 Task: Look for space in Road Town, British Virgin Islands from 10th June, 2023 to 25th June, 2023 for 4 adults in price range Rs.10000 to Rs.15000. Place can be private room with 4 bedrooms having 4 beds and 4 bathrooms. Property type can be house, flat, guest house, hotel. Amenities needed are: wifi, TV, free parkinig on premises, gym, breakfast. Booking option can be shelf check-in. Required host language is English.
Action: Mouse moved to (419, 79)
Screenshot: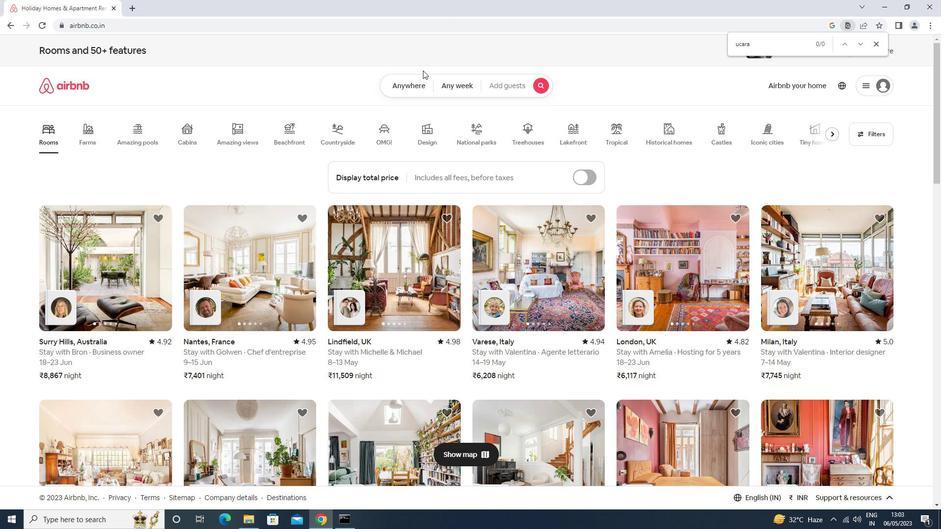 
Action: Mouse pressed left at (419, 79)
Screenshot: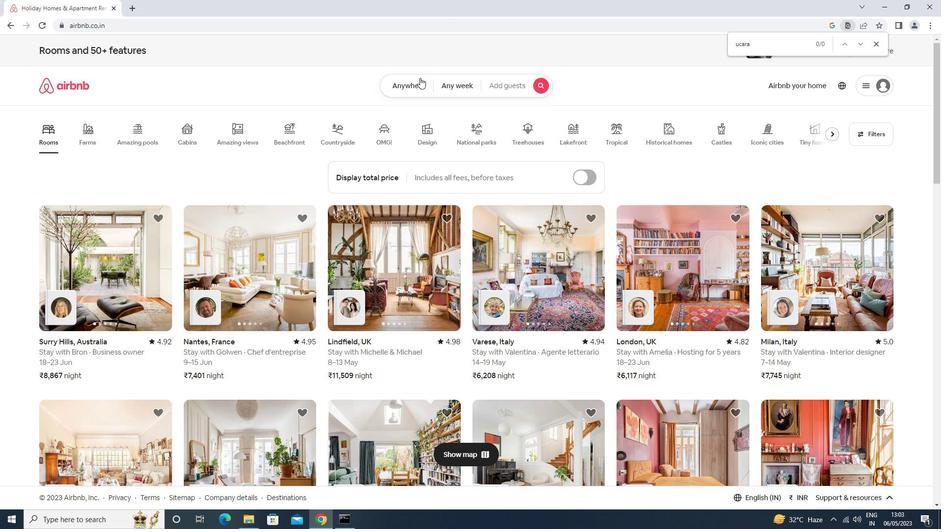 
Action: Mouse moved to (382, 126)
Screenshot: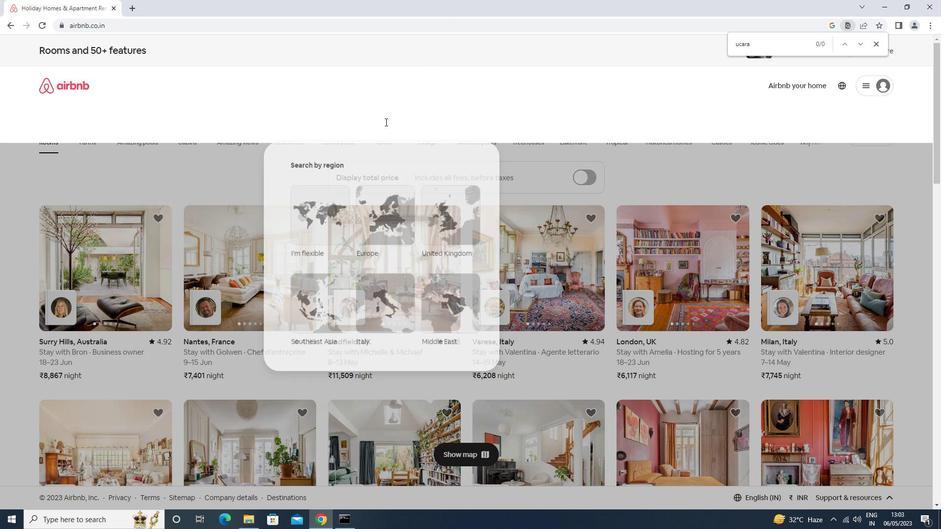 
Action: Mouse pressed left at (382, 126)
Screenshot: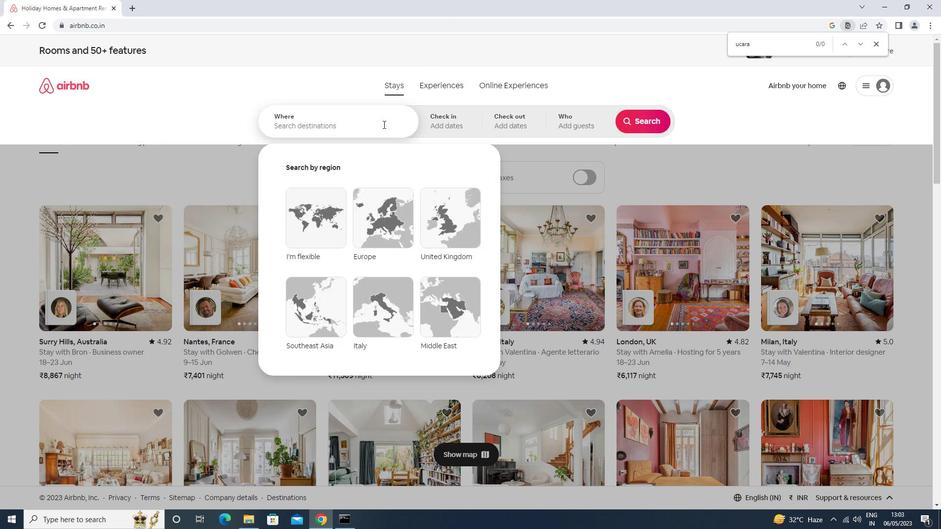 
Action: Mouse moved to (380, 126)
Screenshot: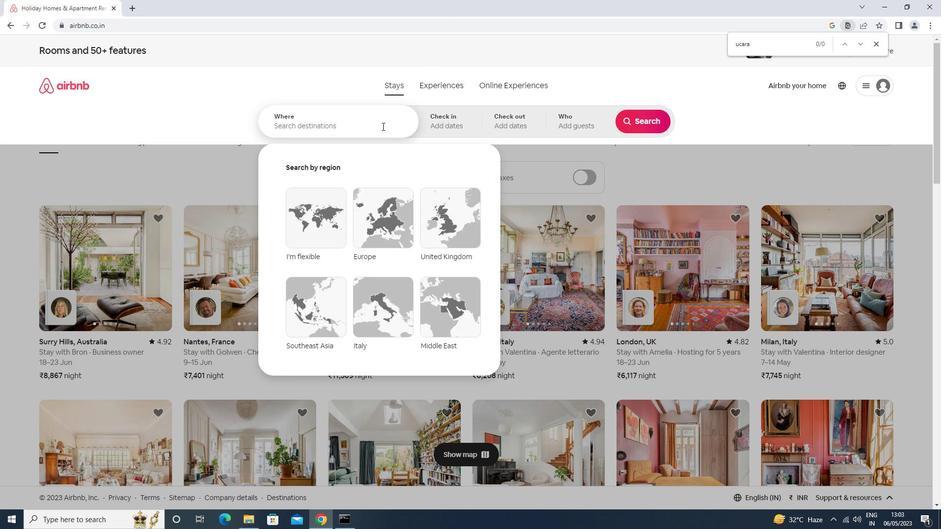 
Action: Key pressed <Key.shift>ROAD<Key.space><Key.shift>TOWN,<Key.space><Key.shift>BRITISH<Key.space><Key.shift>VIRGIN<Key.space><Key.shift>ISLANDS<Key.enter>
Screenshot: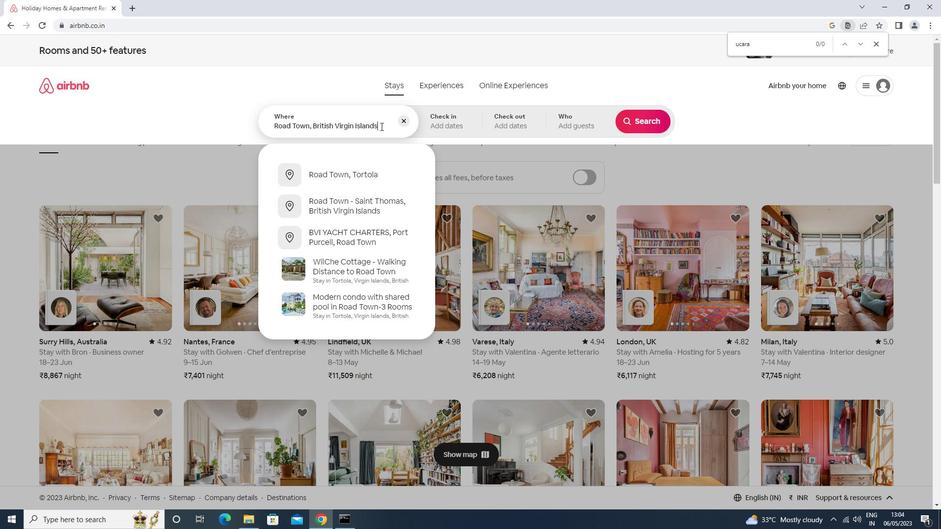 
Action: Mouse moved to (628, 269)
Screenshot: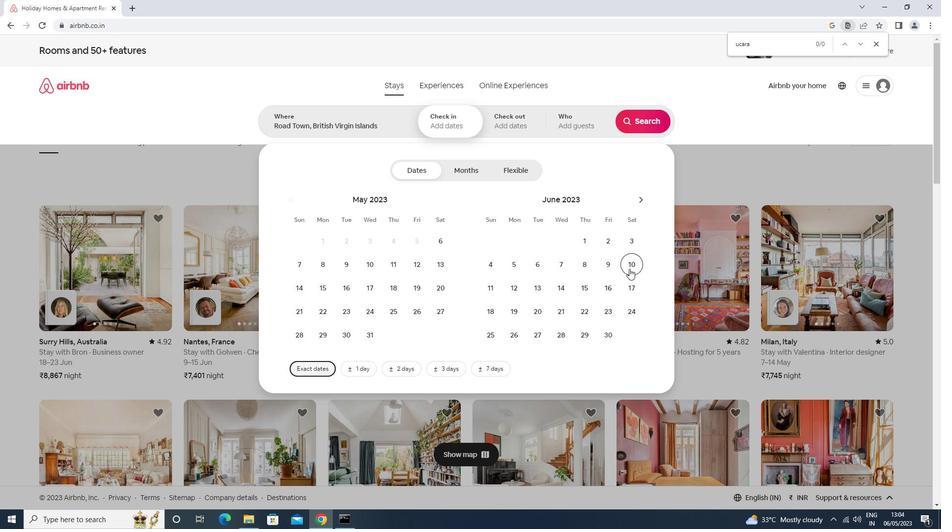 
Action: Mouse pressed left at (628, 269)
Screenshot: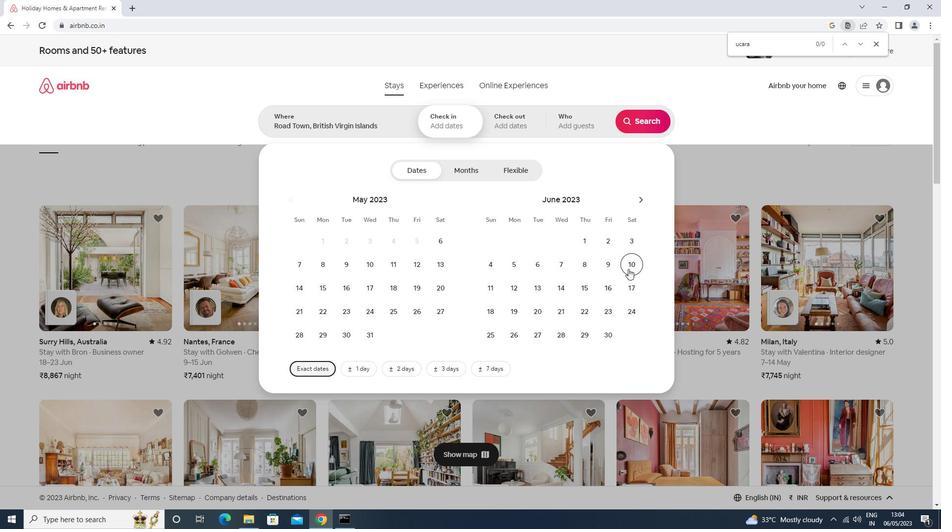 
Action: Mouse moved to (497, 337)
Screenshot: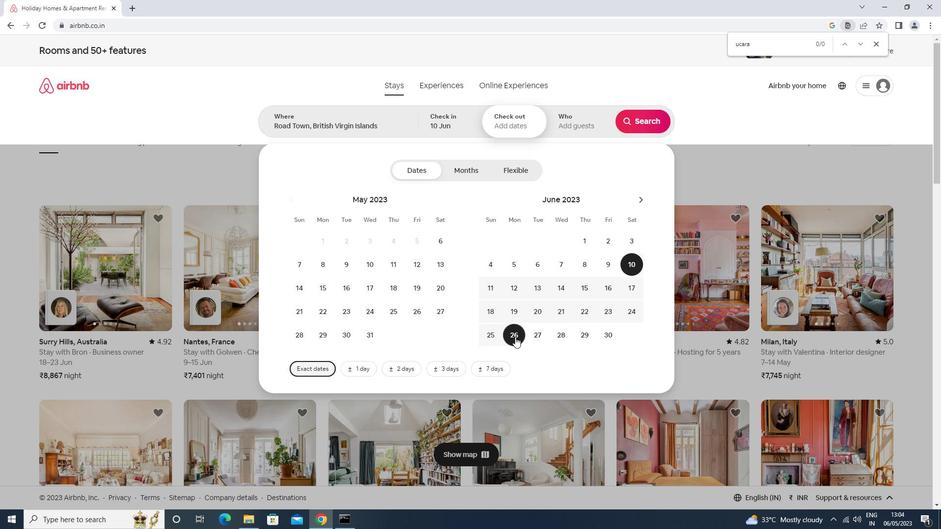
Action: Mouse pressed left at (497, 337)
Screenshot: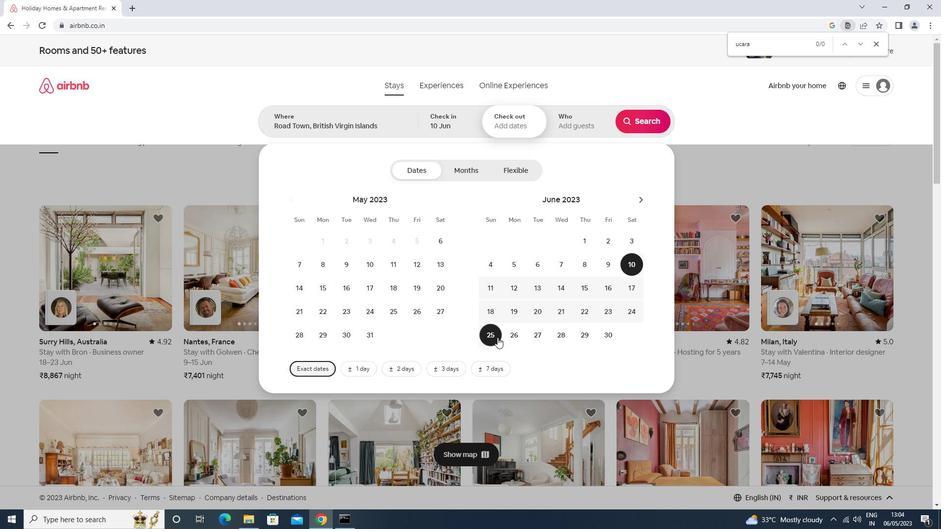
Action: Mouse moved to (581, 126)
Screenshot: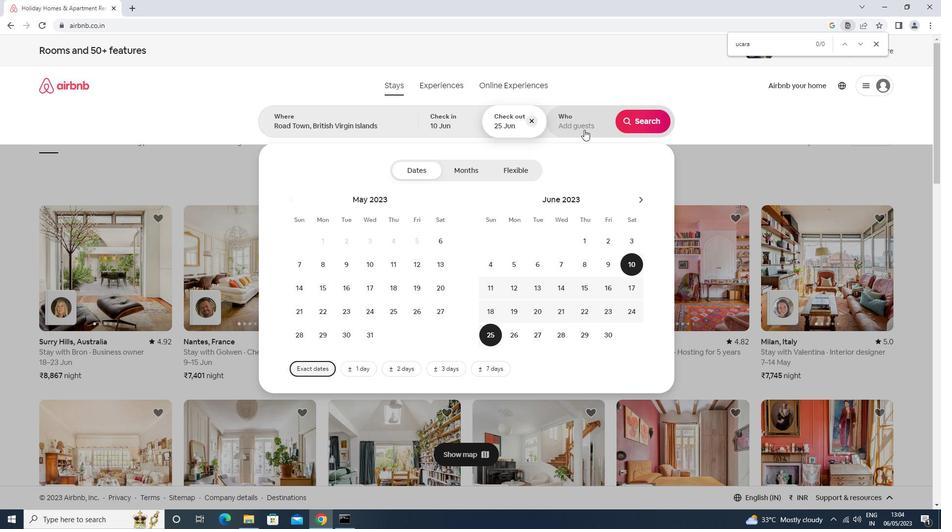 
Action: Mouse pressed left at (581, 126)
Screenshot: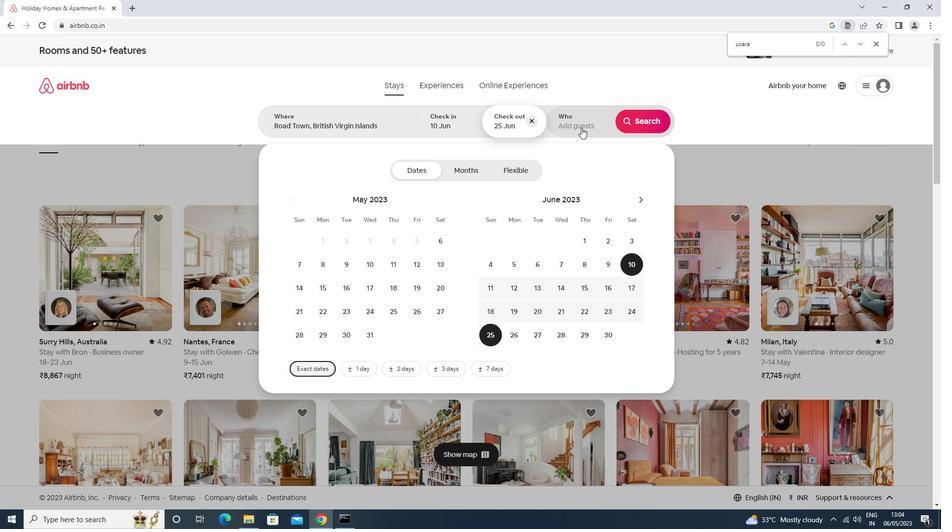 
Action: Mouse moved to (642, 171)
Screenshot: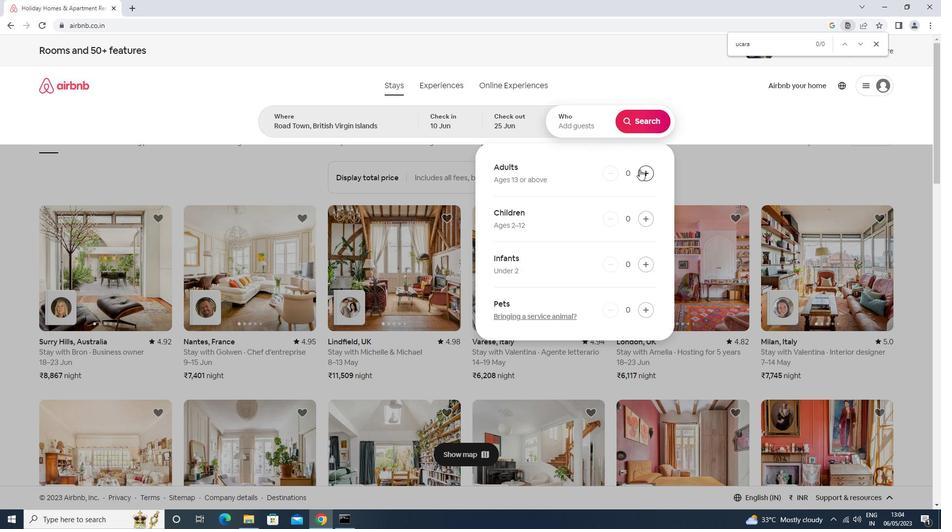 
Action: Mouse pressed left at (642, 171)
Screenshot: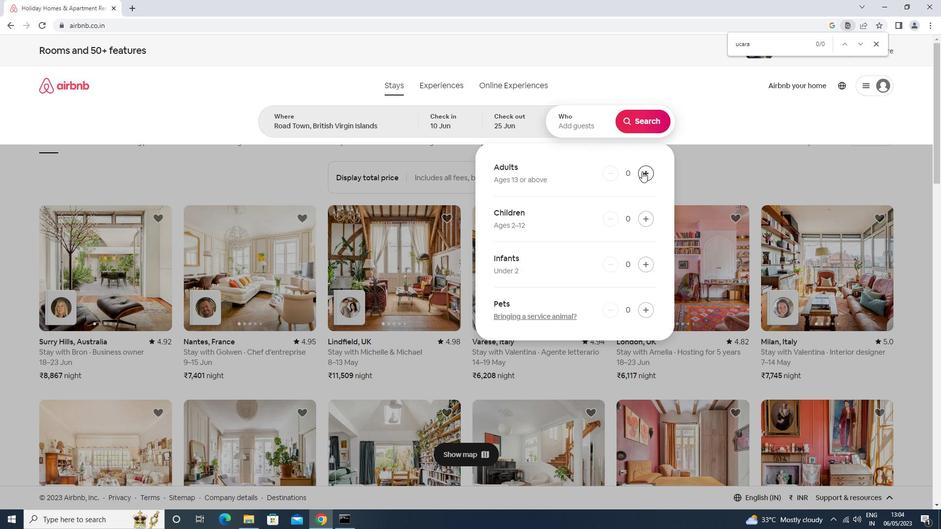 
Action: Mouse pressed left at (642, 171)
Screenshot: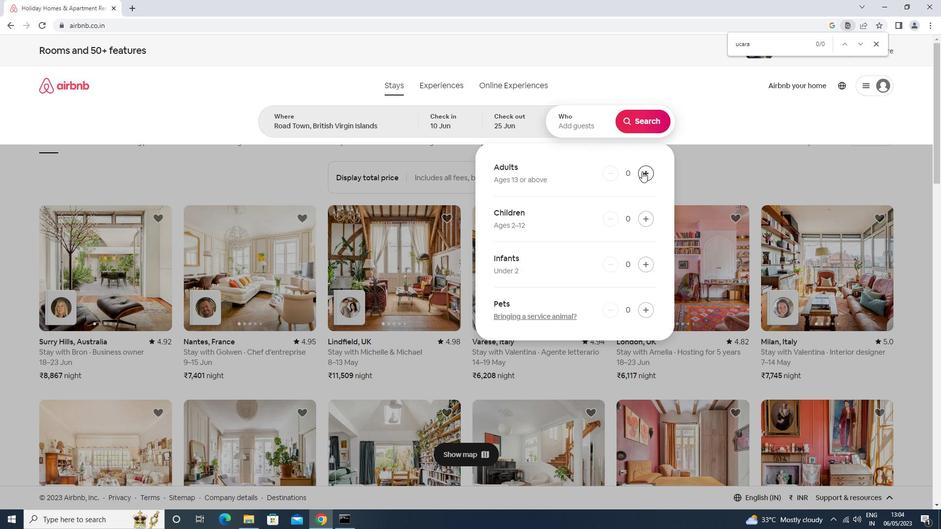 
Action: Mouse pressed left at (642, 171)
Screenshot: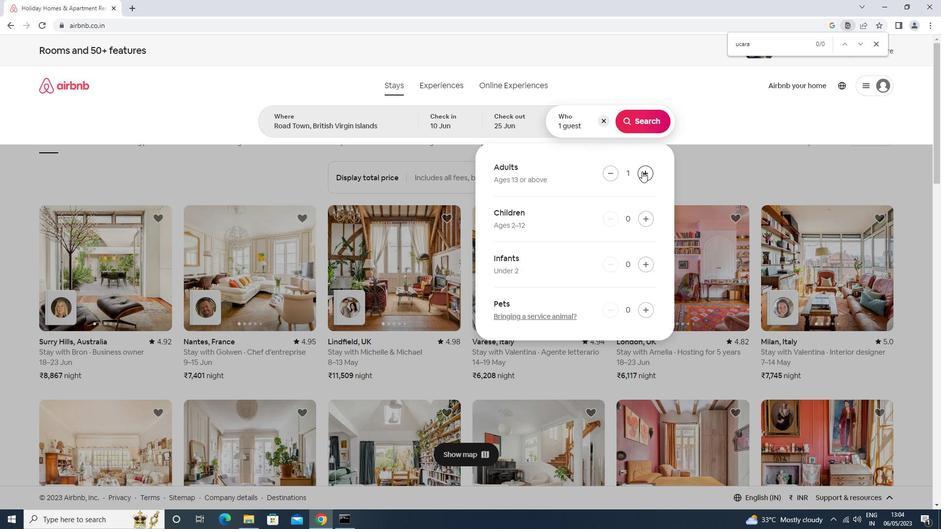 
Action: Mouse pressed left at (642, 171)
Screenshot: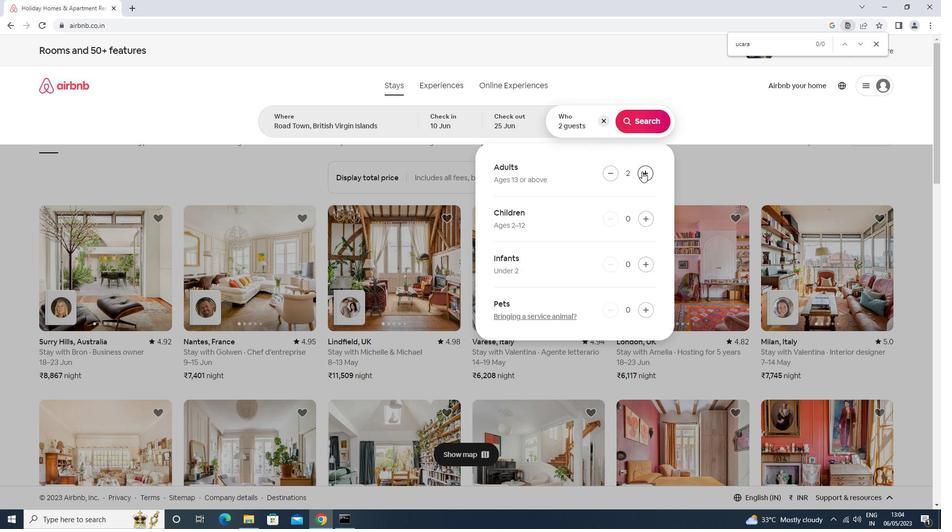 
Action: Mouse moved to (639, 115)
Screenshot: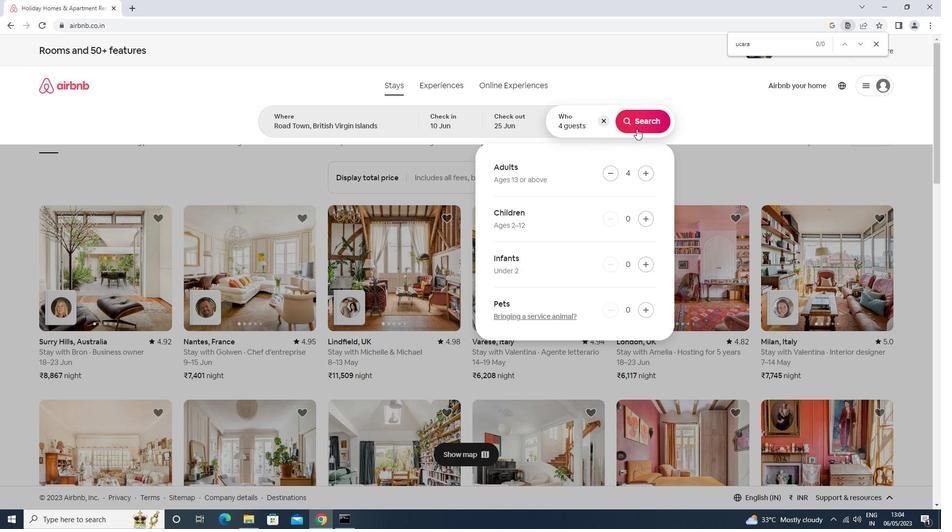 
Action: Mouse pressed left at (639, 115)
Screenshot: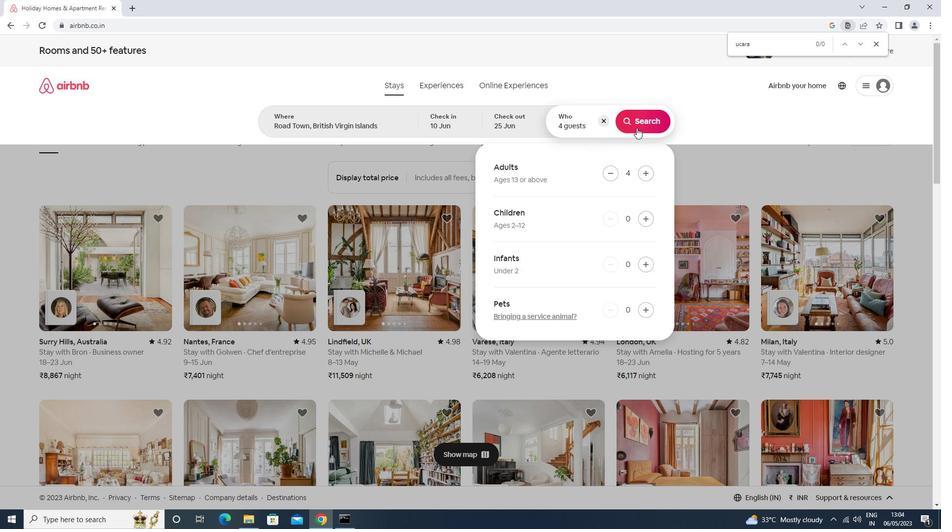 
Action: Mouse moved to (901, 91)
Screenshot: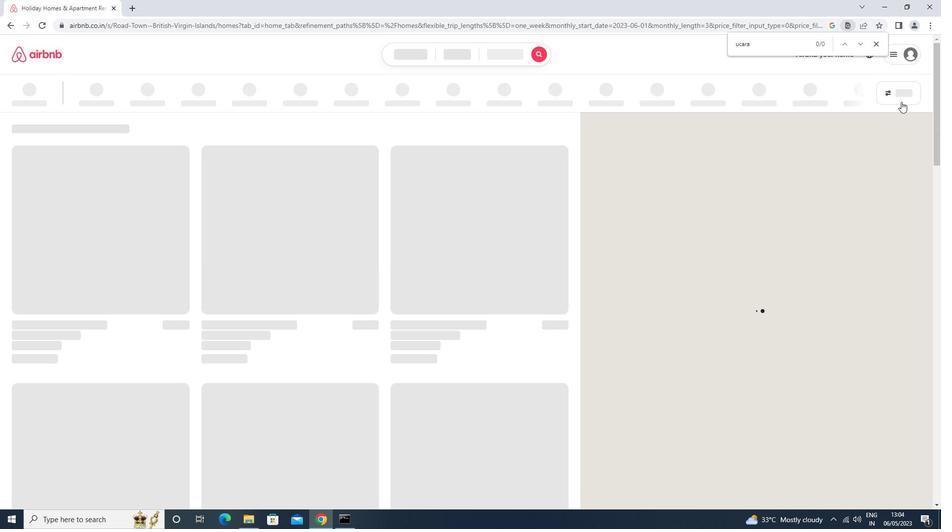 
Action: Mouse pressed left at (901, 91)
Screenshot: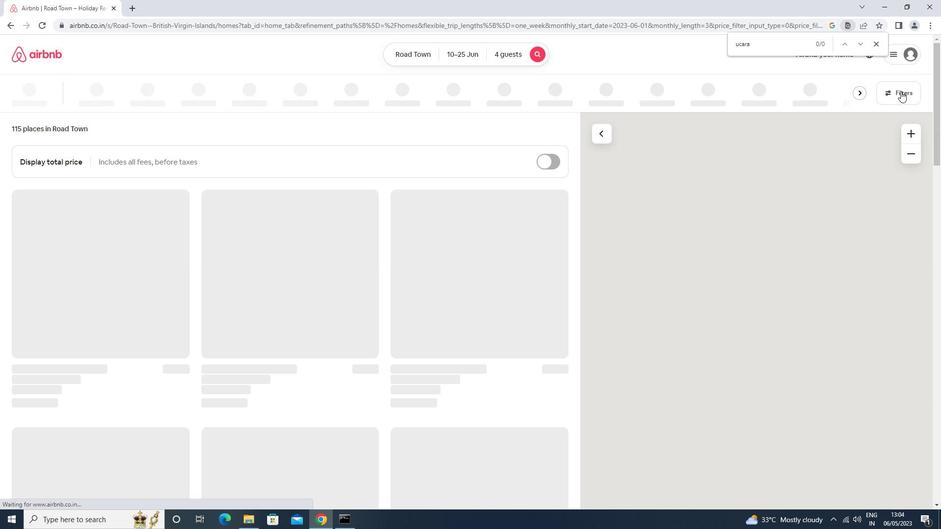
Action: Mouse moved to (419, 338)
Screenshot: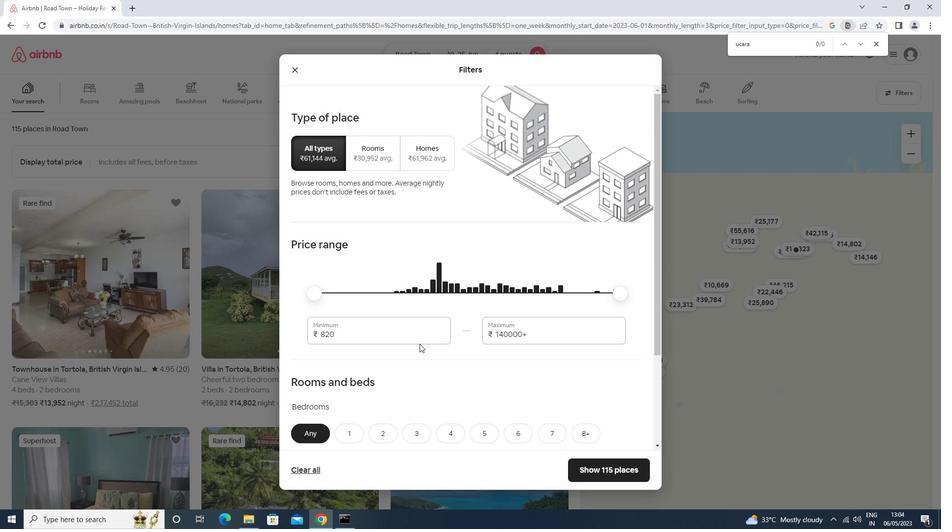 
Action: Mouse pressed left at (419, 338)
Screenshot: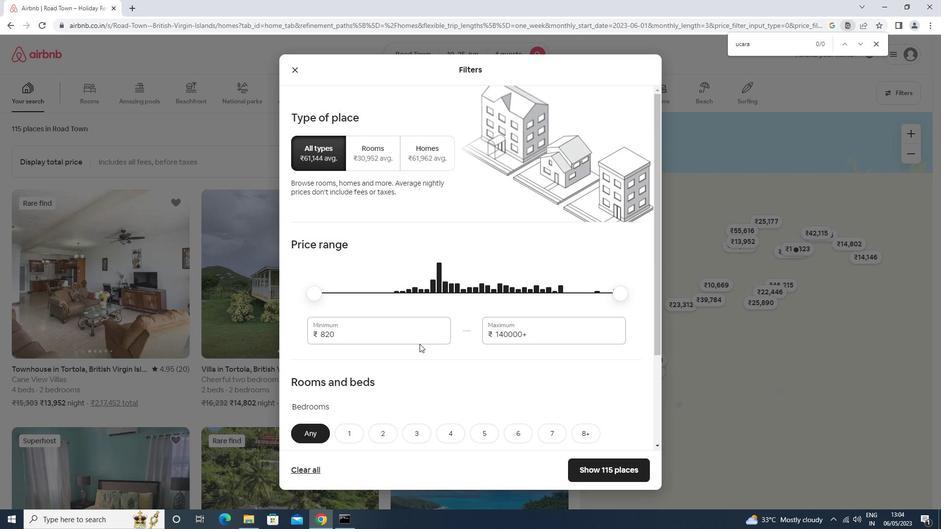 
Action: Key pressed <Key.backspace><Key.backspace><Key.backspace><Key.backspace><Key.backspace>10
Screenshot: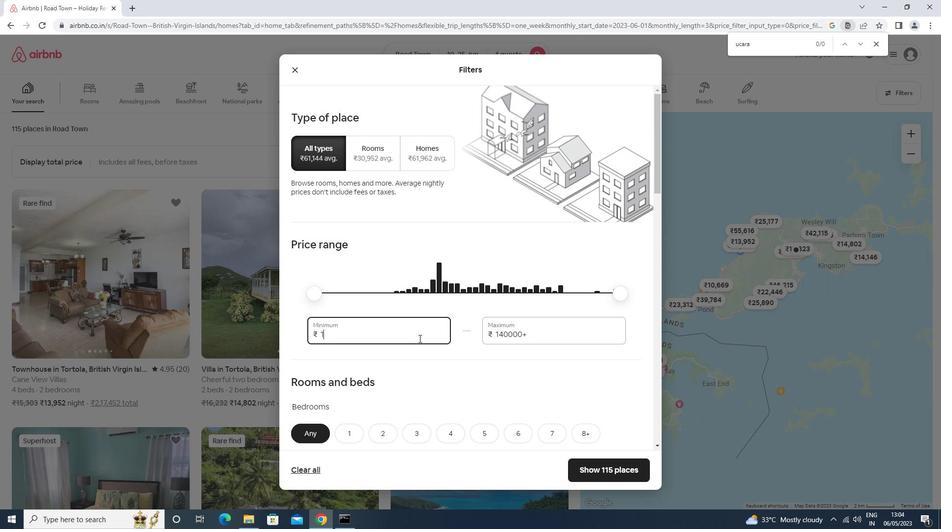 
Action: Mouse moved to (418, 338)
Screenshot: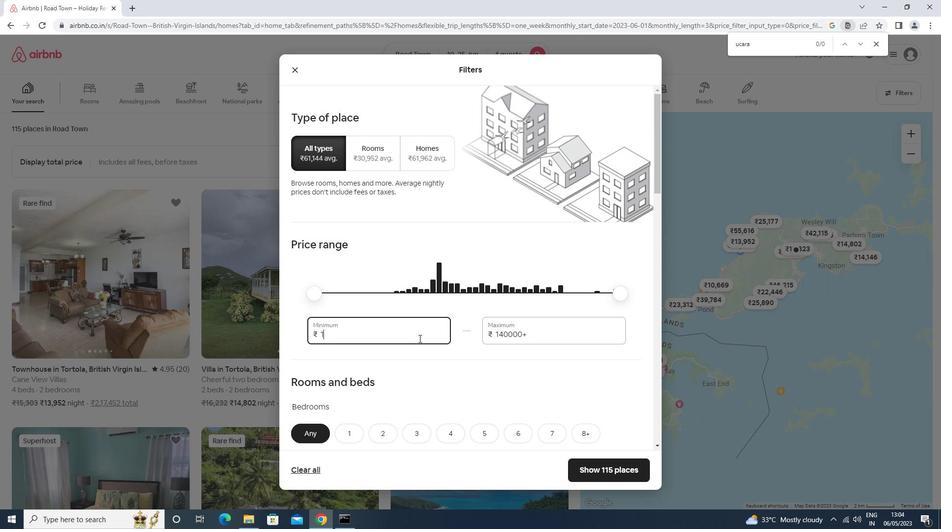 
Action: Key pressed 000<Key.tab>15000
Screenshot: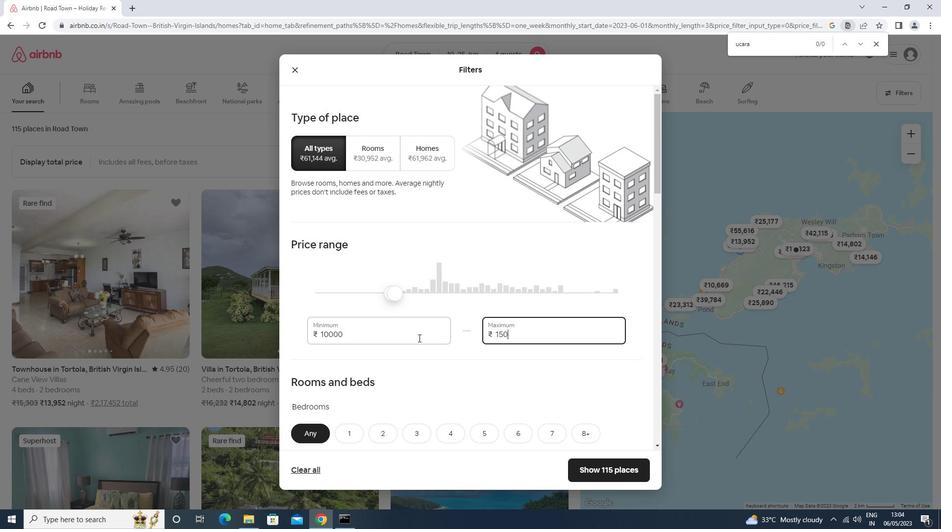 
Action: Mouse scrolled (418, 337) with delta (0, 0)
Screenshot: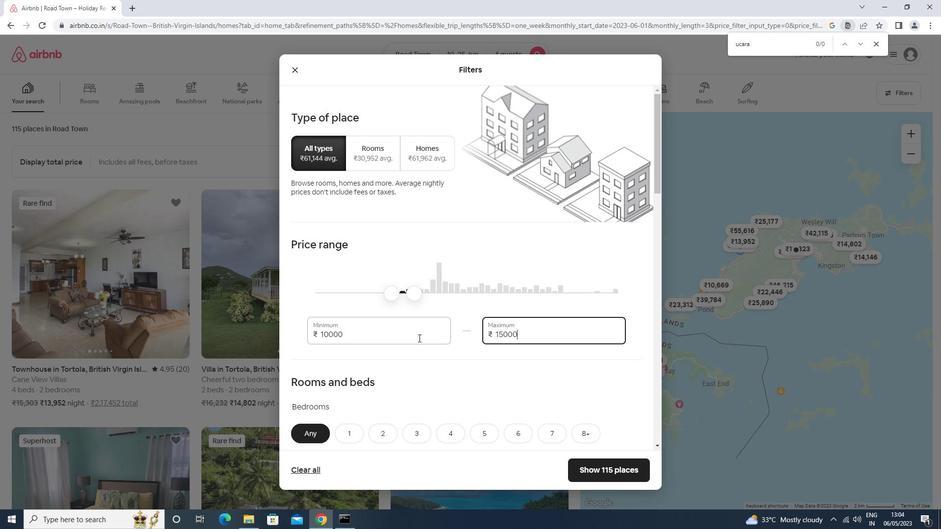 
Action: Mouse scrolled (418, 337) with delta (0, 0)
Screenshot: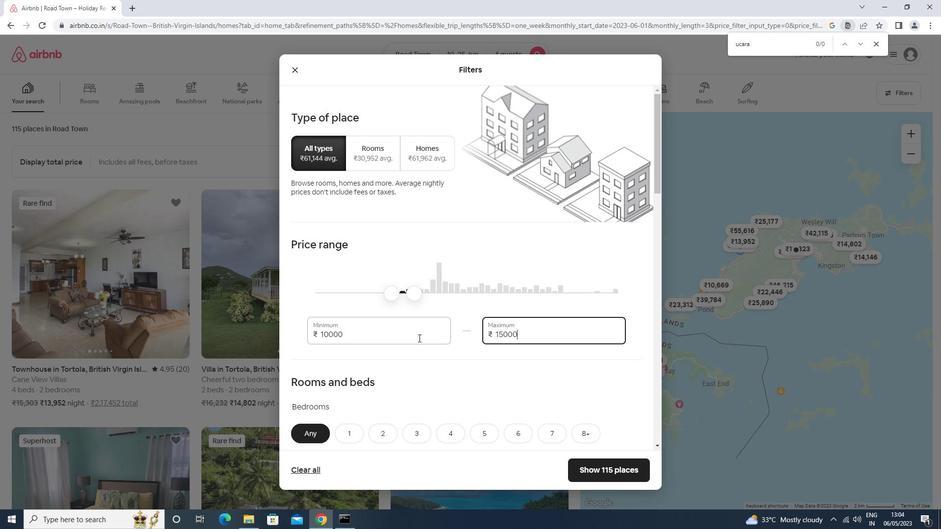 
Action: Mouse scrolled (418, 337) with delta (0, 0)
Screenshot: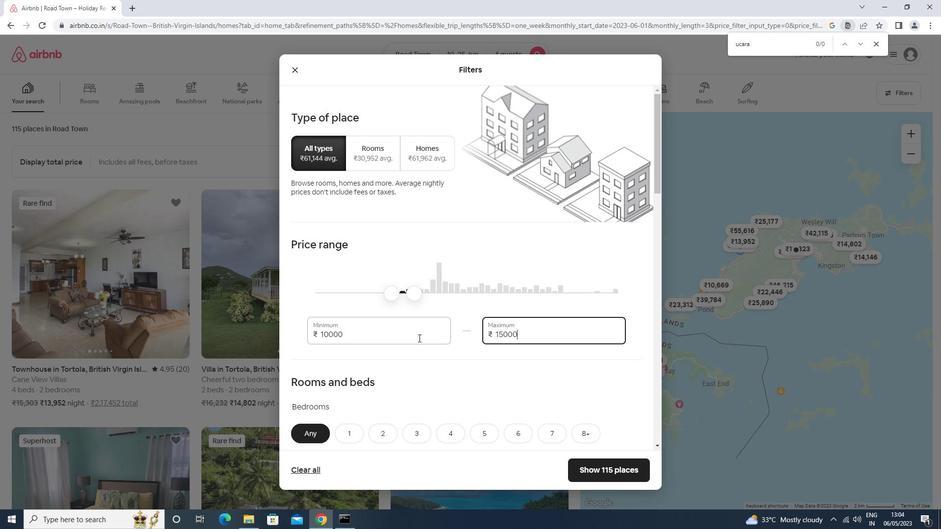 
Action: Mouse scrolled (418, 337) with delta (0, 0)
Screenshot: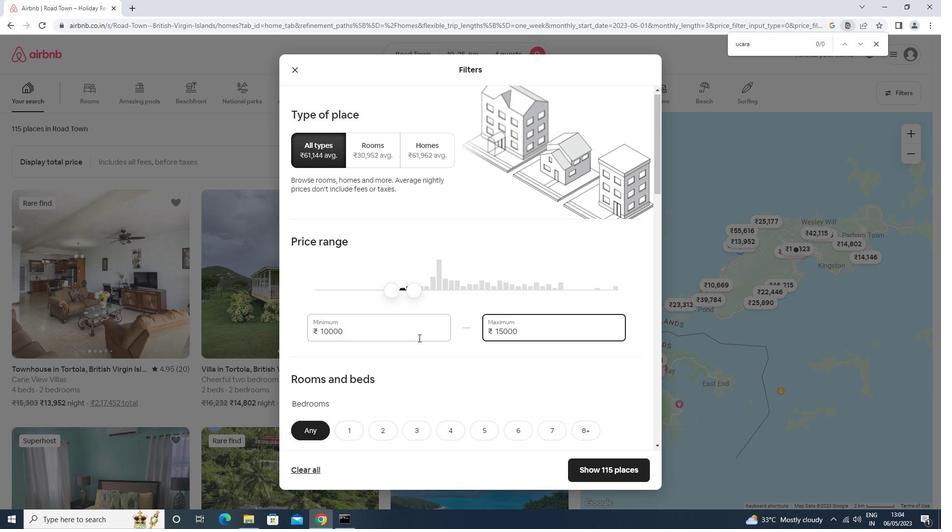 
Action: Mouse moved to (448, 242)
Screenshot: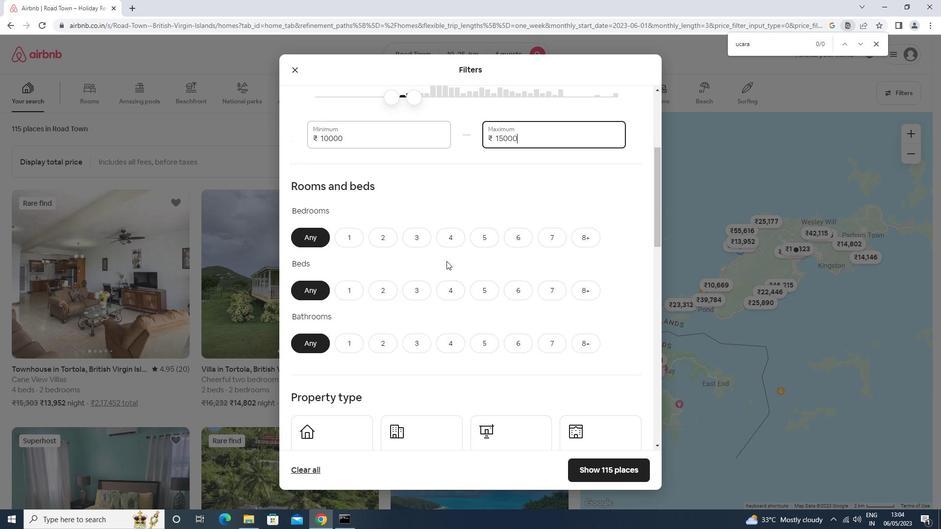 
Action: Mouse pressed left at (448, 242)
Screenshot: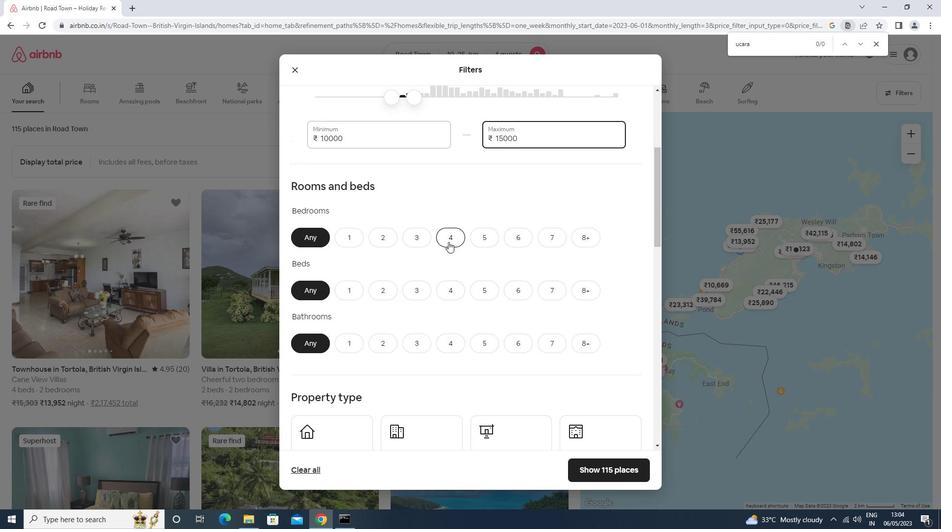 
Action: Mouse moved to (448, 289)
Screenshot: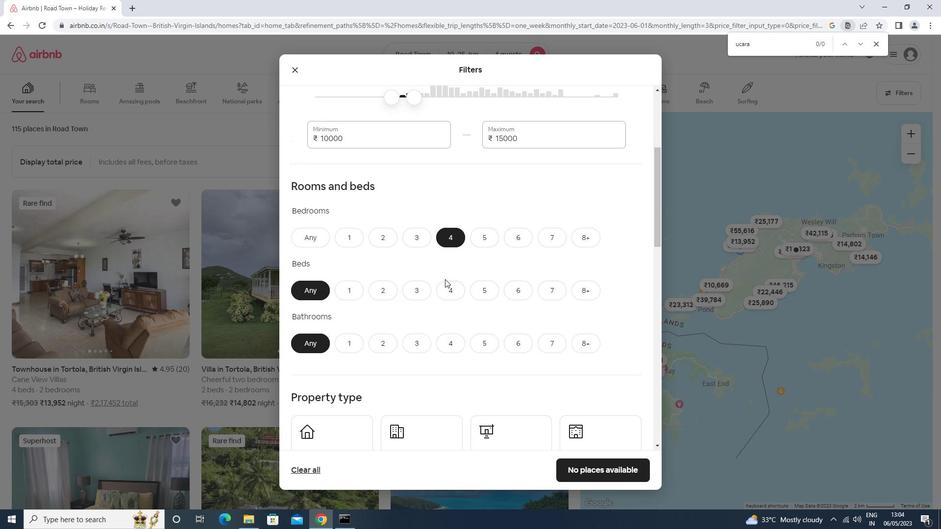 
Action: Mouse pressed left at (448, 289)
Screenshot: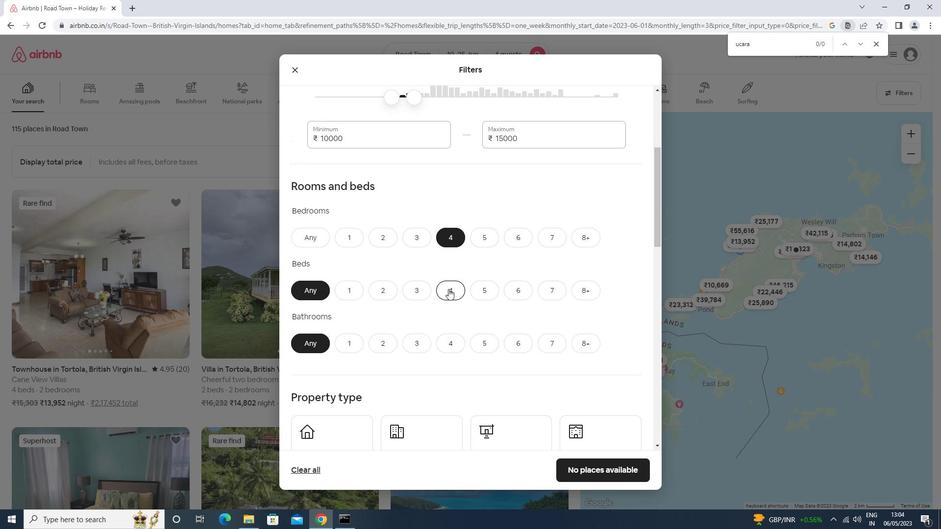 
Action: Mouse moved to (448, 341)
Screenshot: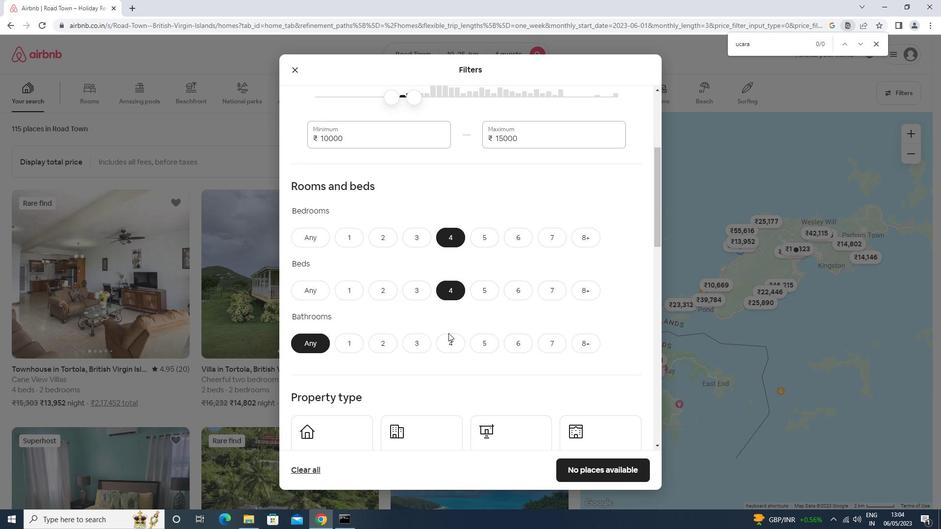 
Action: Mouse pressed left at (448, 341)
Screenshot: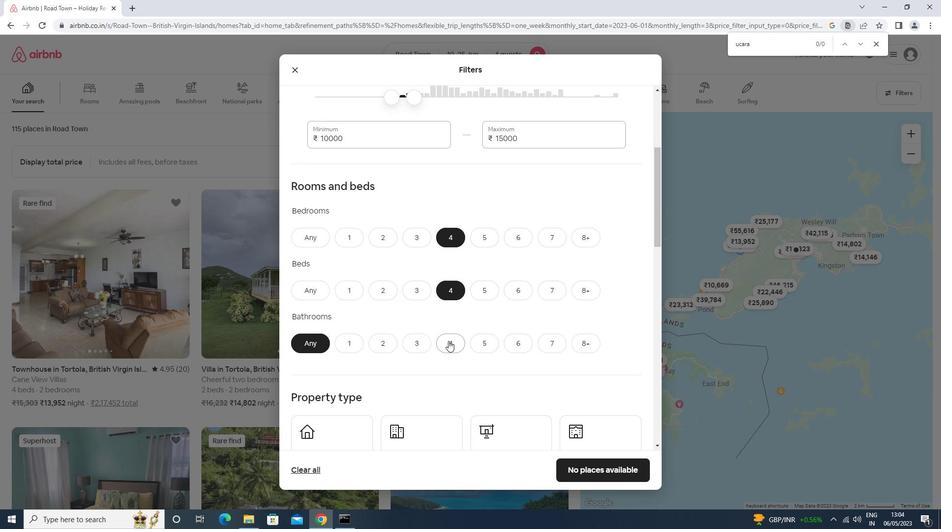 
Action: Mouse moved to (447, 341)
Screenshot: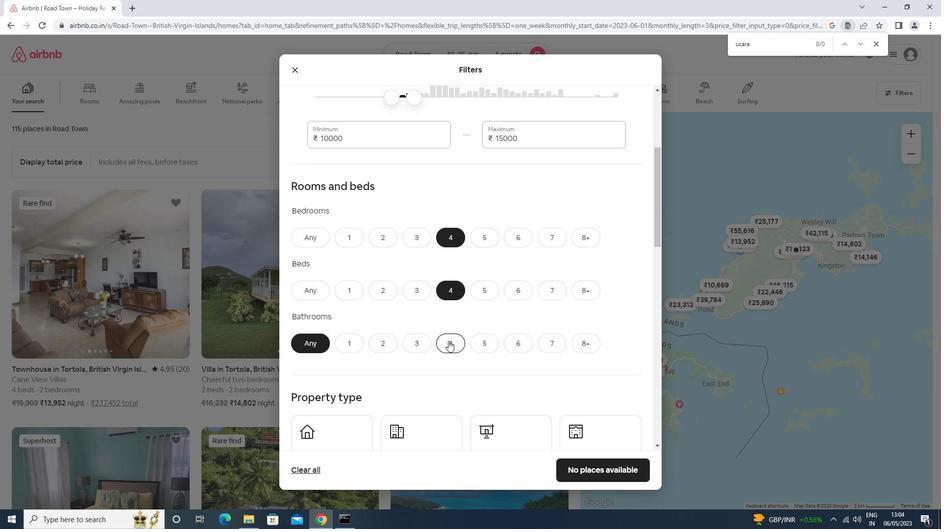 
Action: Mouse scrolled (447, 340) with delta (0, 0)
Screenshot: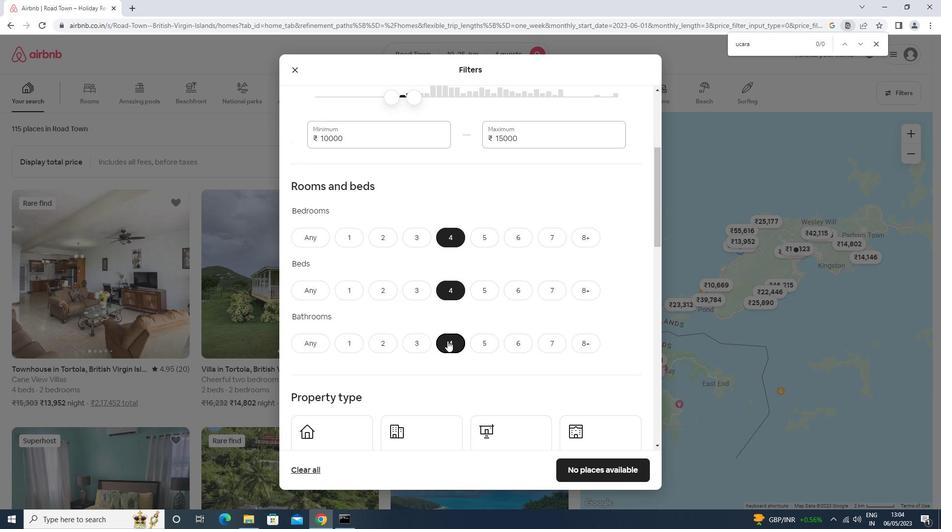 
Action: Mouse scrolled (447, 340) with delta (0, 0)
Screenshot: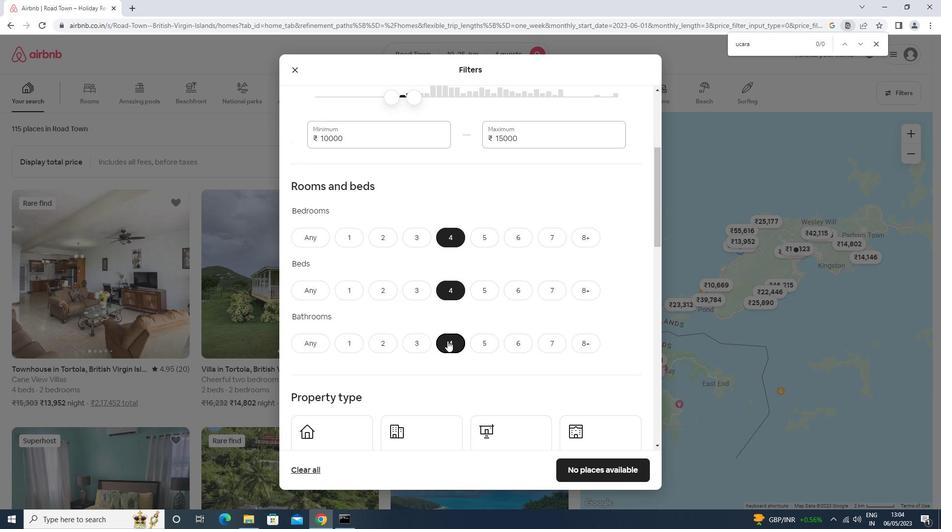 
Action: Mouse scrolled (447, 340) with delta (0, 0)
Screenshot: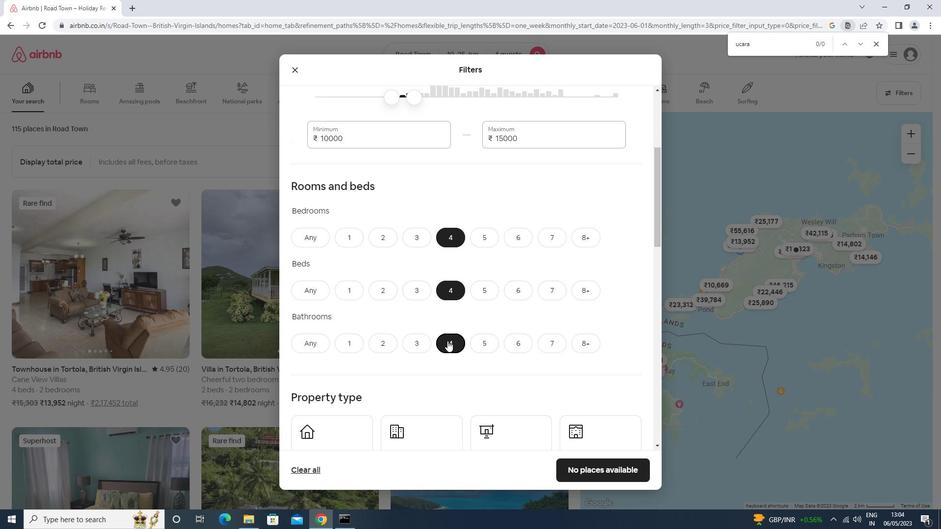
Action: Mouse moved to (367, 307)
Screenshot: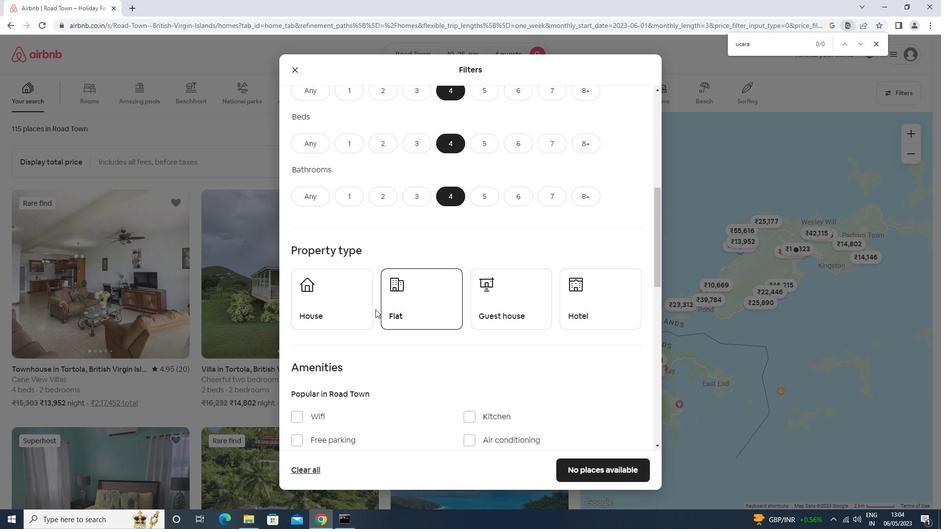 
Action: Mouse pressed left at (367, 307)
Screenshot: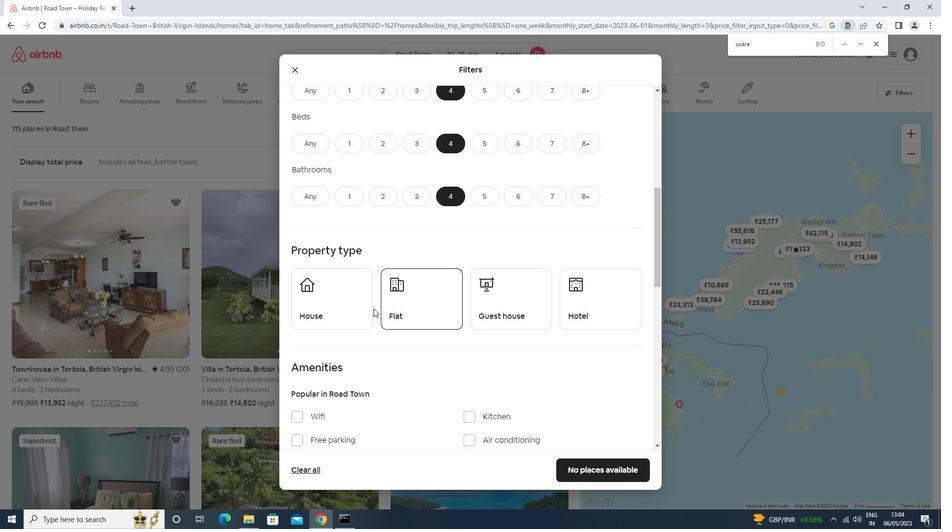
Action: Mouse moved to (416, 305)
Screenshot: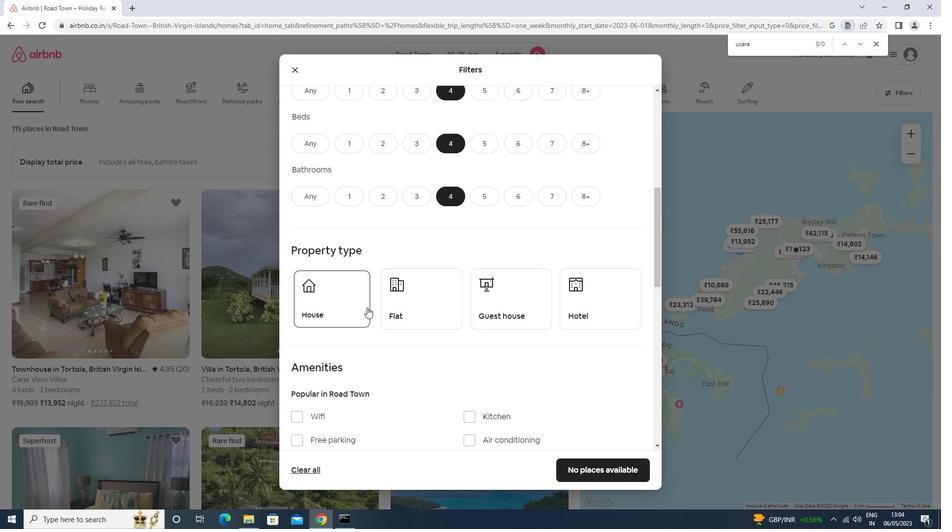 
Action: Mouse pressed left at (416, 305)
Screenshot: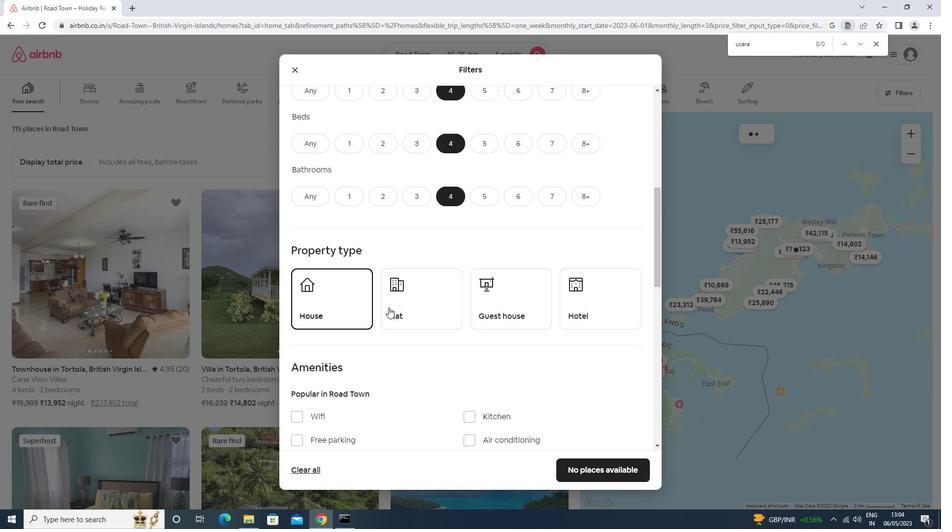 
Action: Mouse moved to (483, 303)
Screenshot: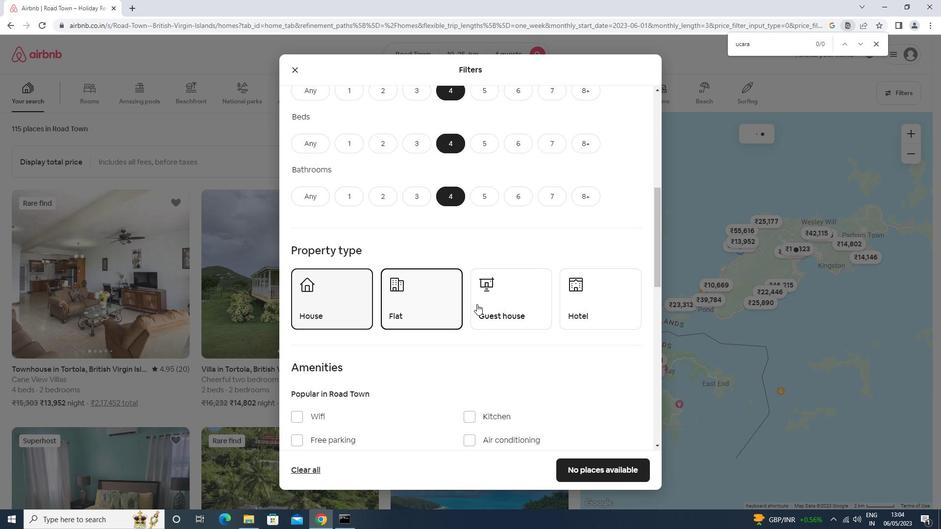 
Action: Mouse pressed left at (483, 303)
Screenshot: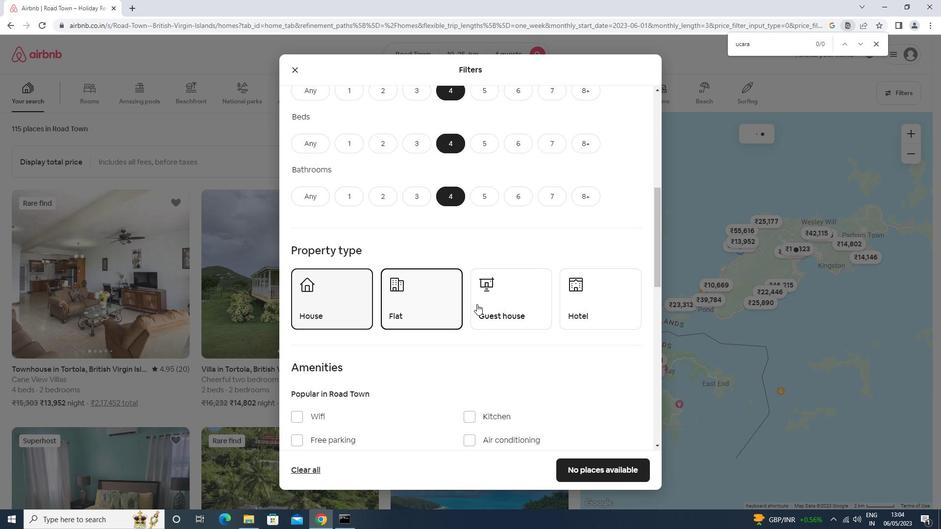 
Action: Mouse moved to (584, 307)
Screenshot: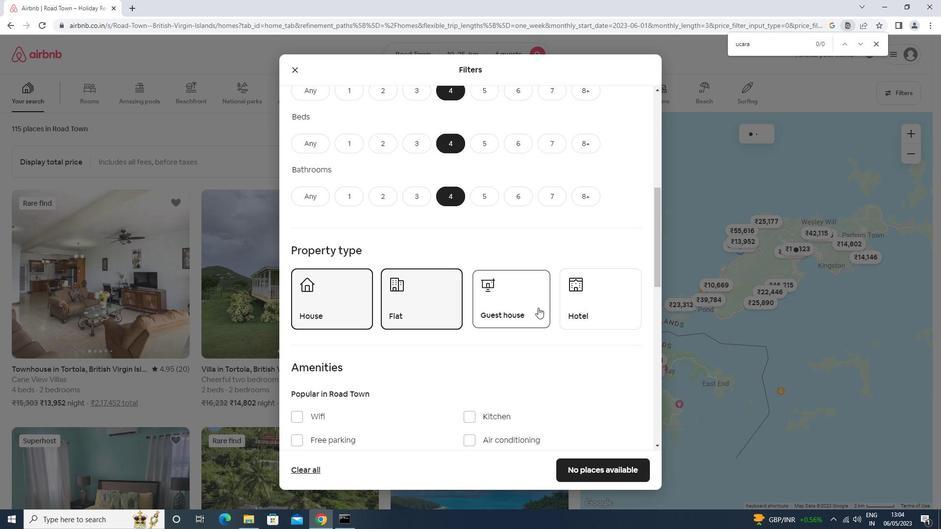 
Action: Mouse pressed left at (584, 307)
Screenshot: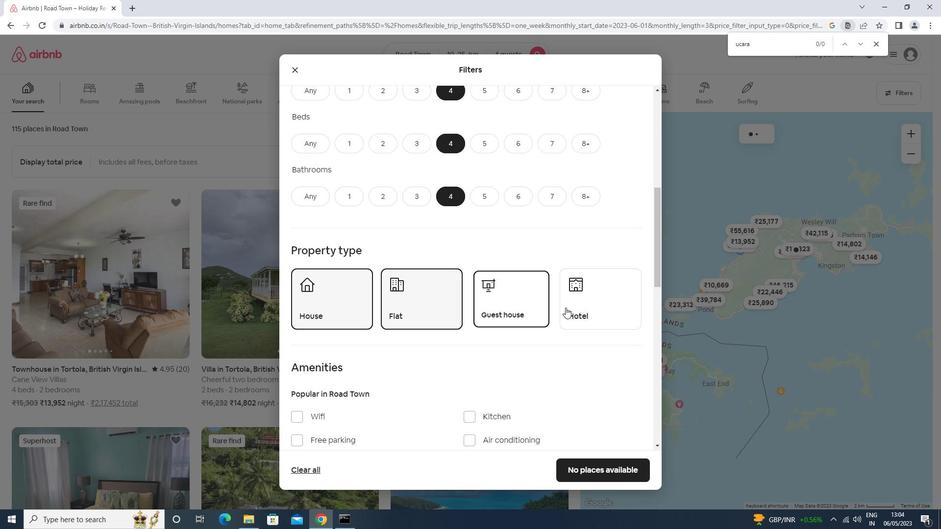 
Action: Mouse moved to (581, 308)
Screenshot: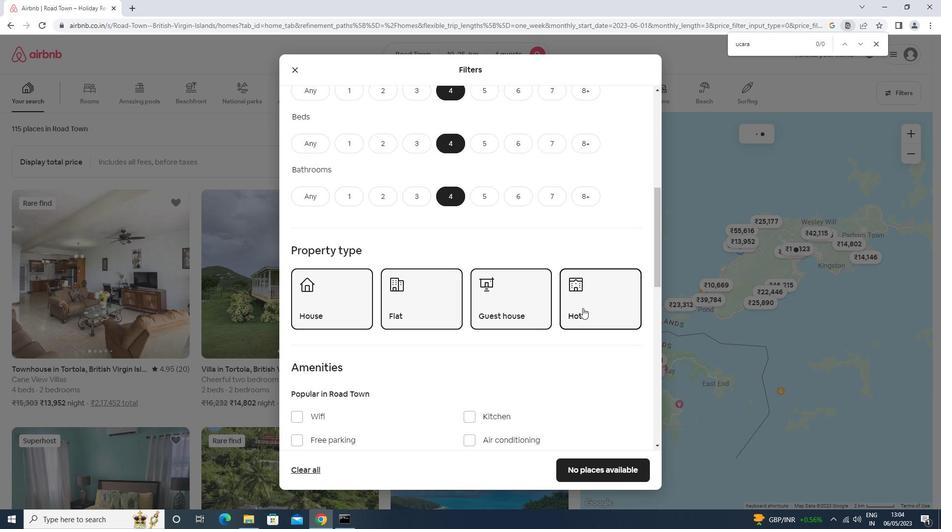 
Action: Mouse scrolled (581, 307) with delta (0, 0)
Screenshot: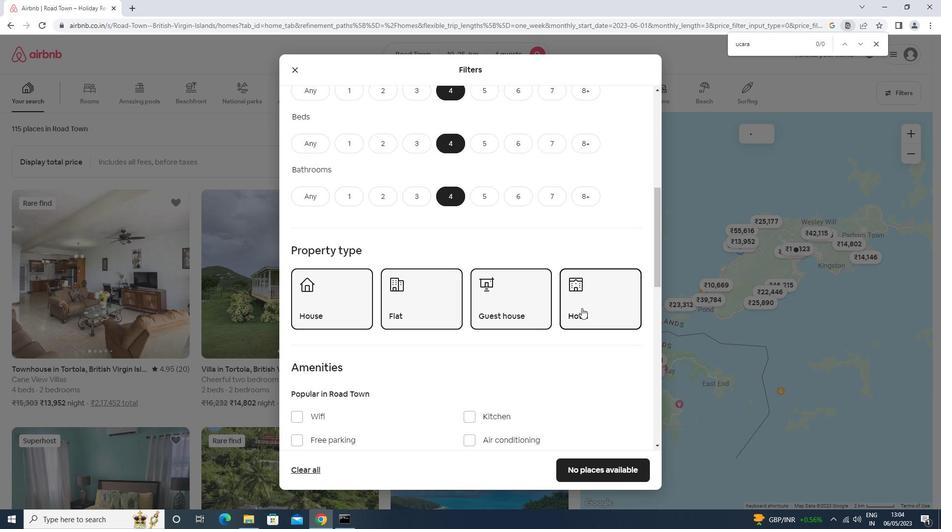 
Action: Mouse moved to (581, 308)
Screenshot: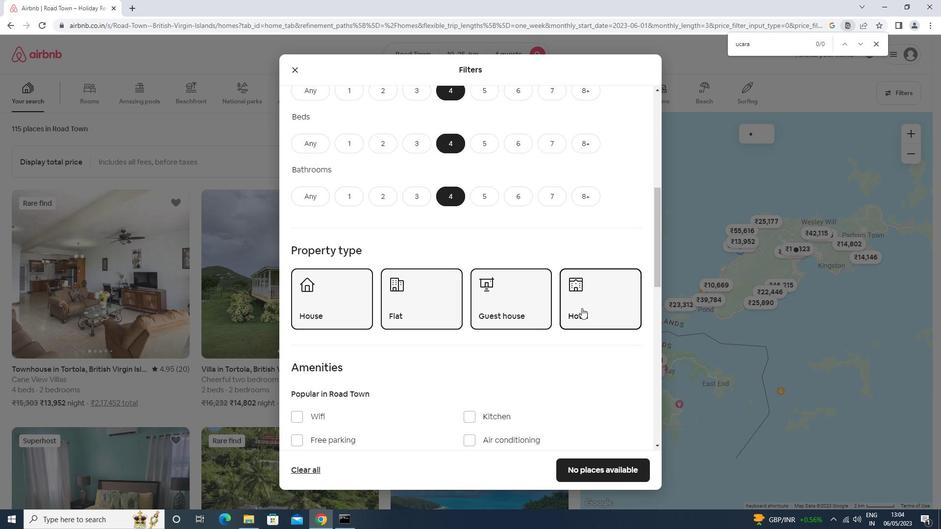 
Action: Mouse scrolled (581, 307) with delta (0, 0)
Screenshot: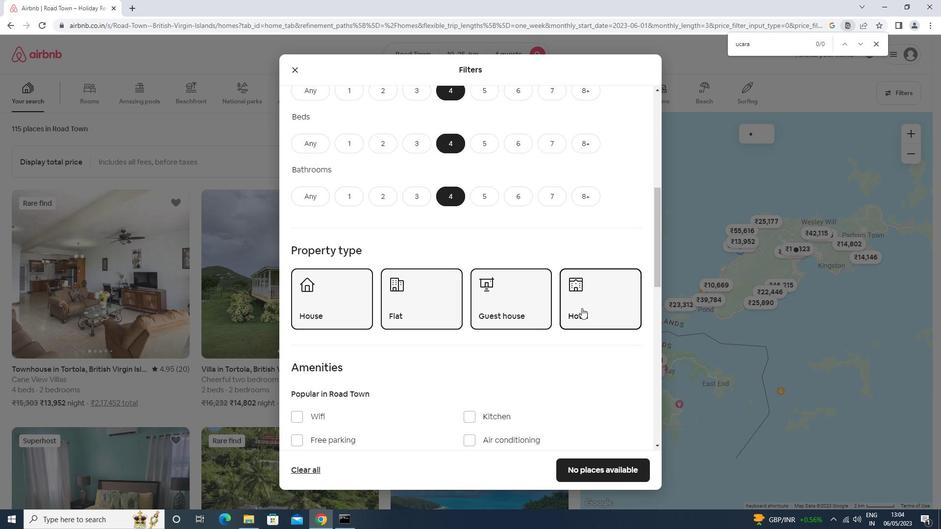 
Action: Mouse scrolled (581, 307) with delta (0, 0)
Screenshot: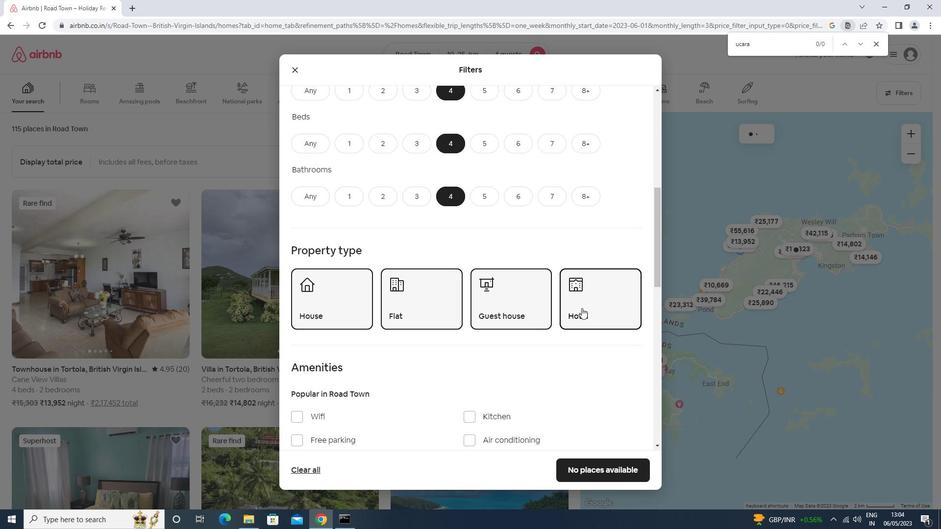 
Action: Mouse moved to (335, 273)
Screenshot: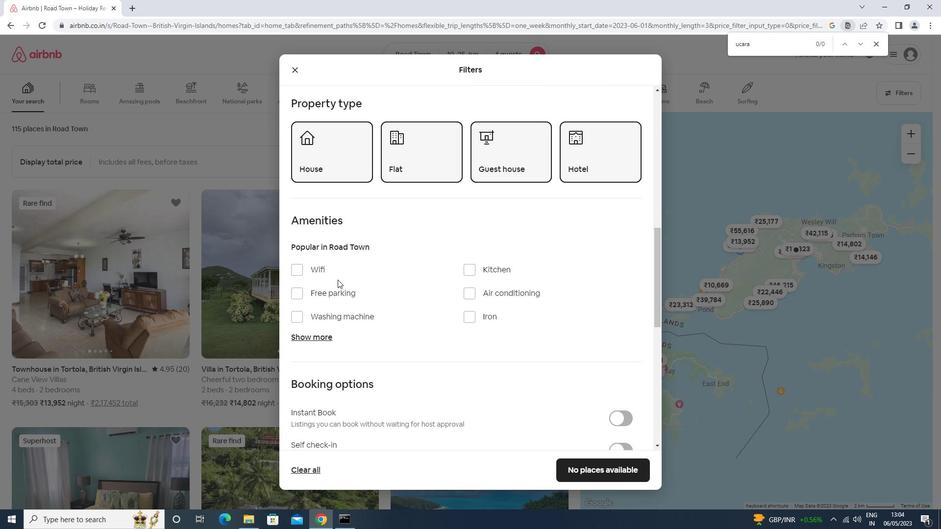 
Action: Mouse pressed left at (335, 273)
Screenshot: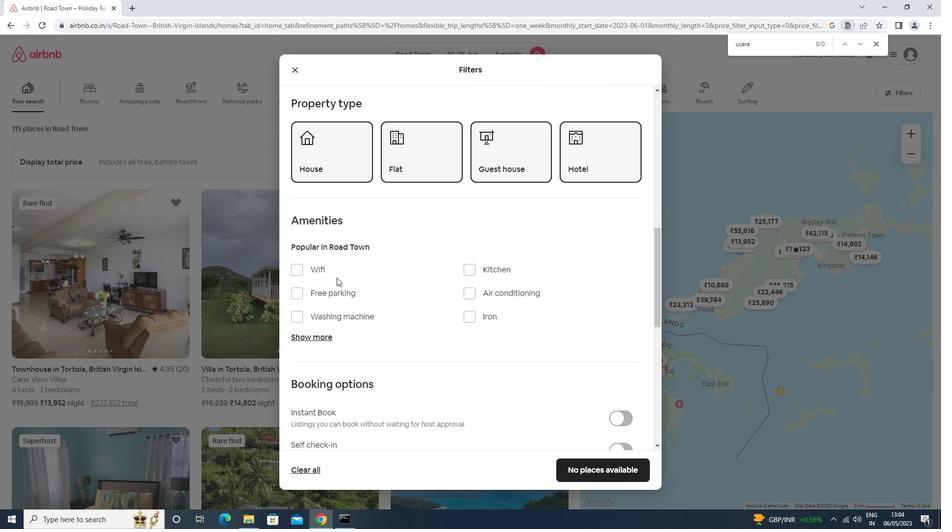 
Action: Mouse moved to (339, 289)
Screenshot: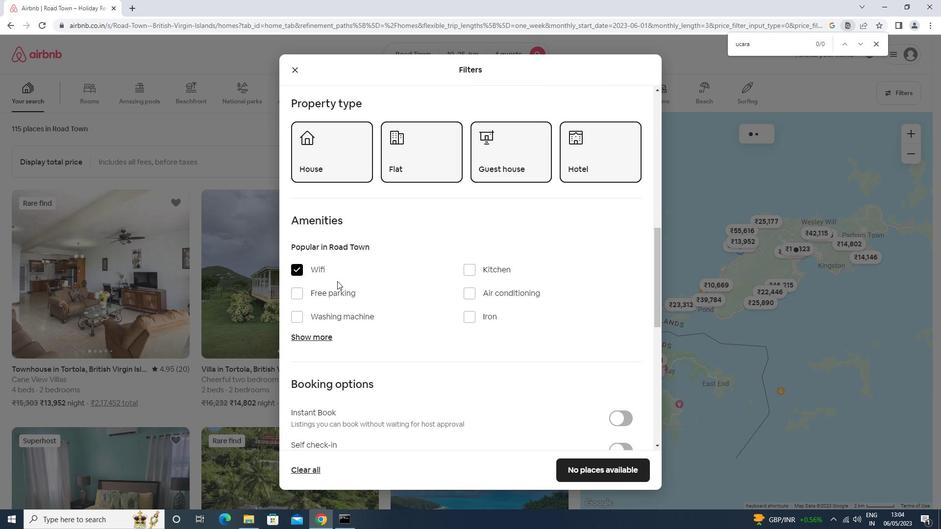 
Action: Mouse pressed left at (339, 289)
Screenshot: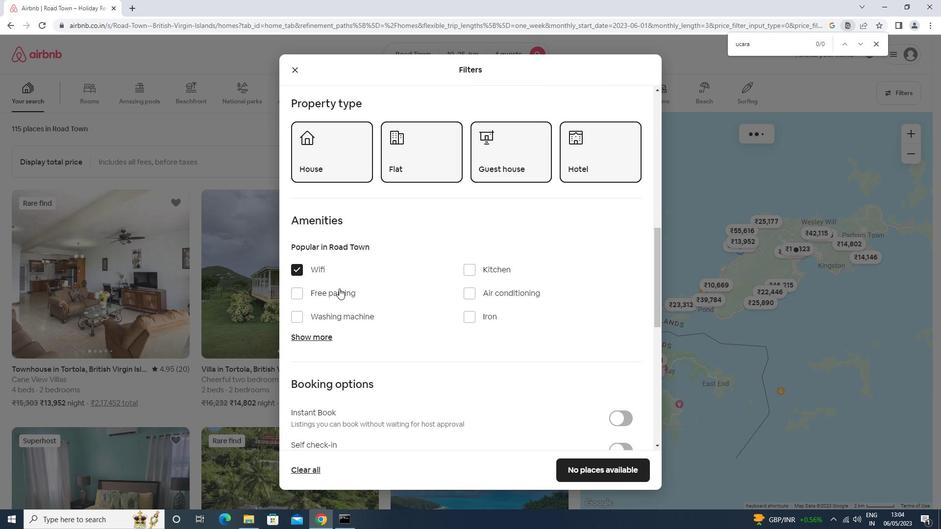 
Action: Mouse moved to (329, 339)
Screenshot: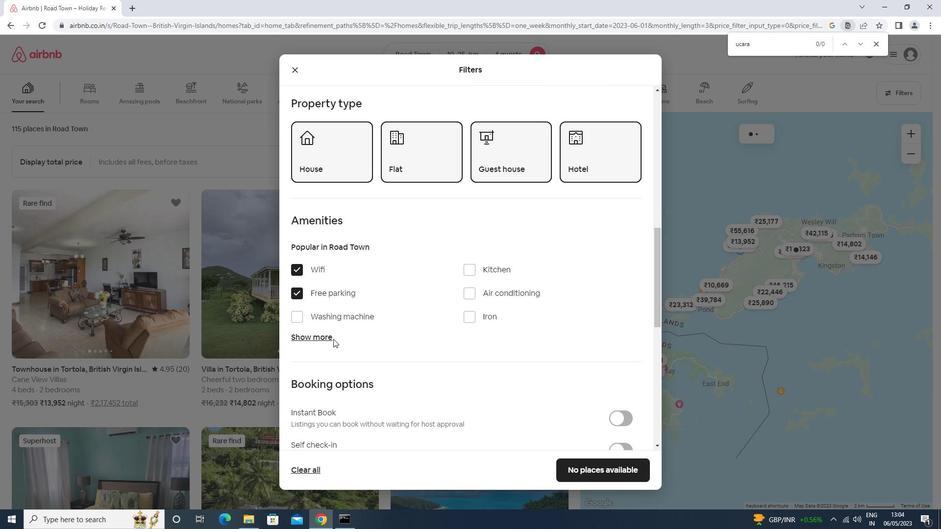 
Action: Mouse pressed left at (329, 339)
Screenshot: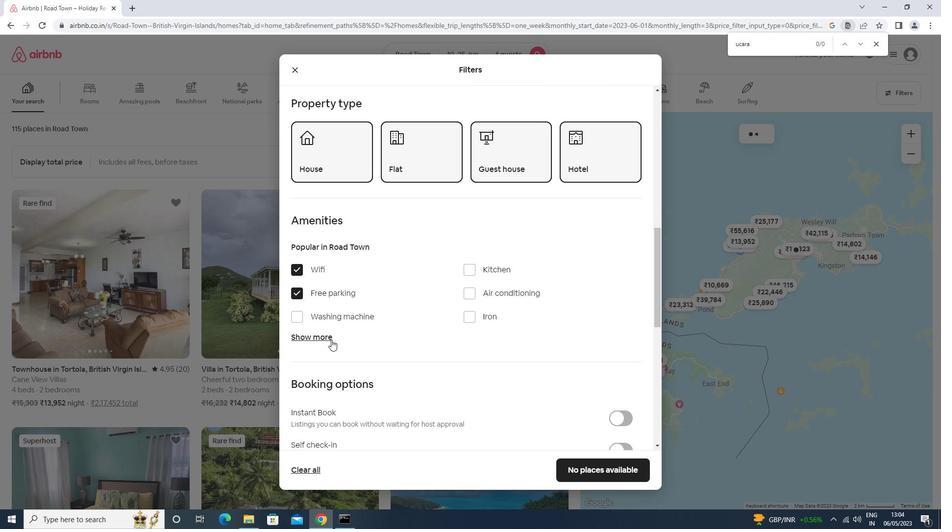 
Action: Mouse moved to (470, 394)
Screenshot: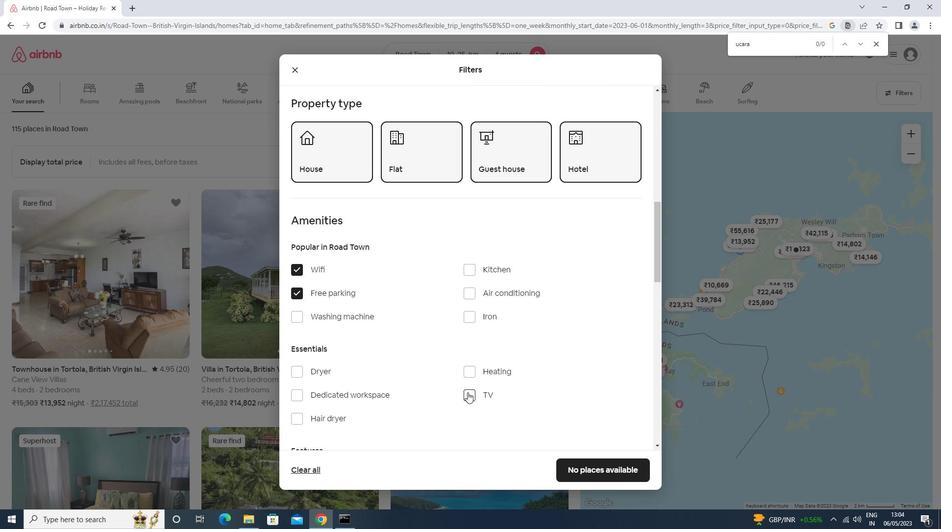 
Action: Mouse pressed left at (470, 394)
Screenshot: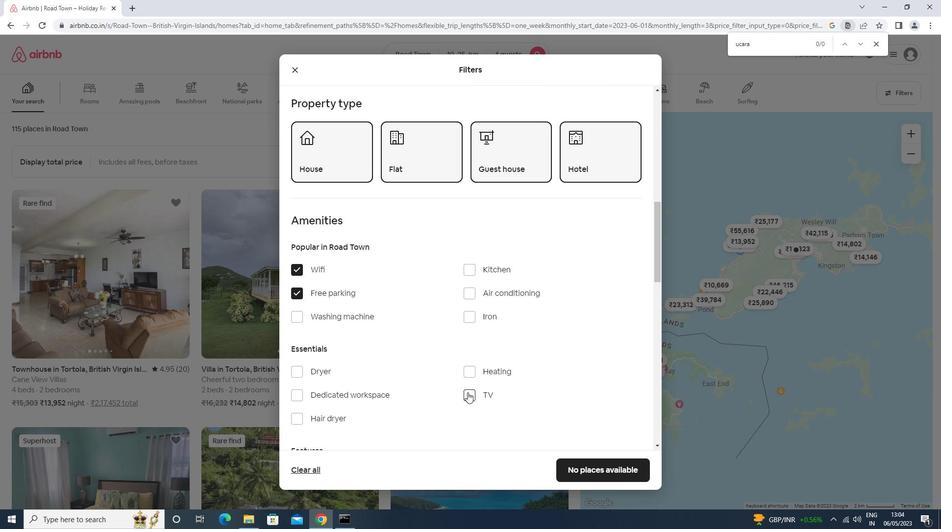 
Action: Mouse scrolled (470, 393) with delta (0, 0)
Screenshot: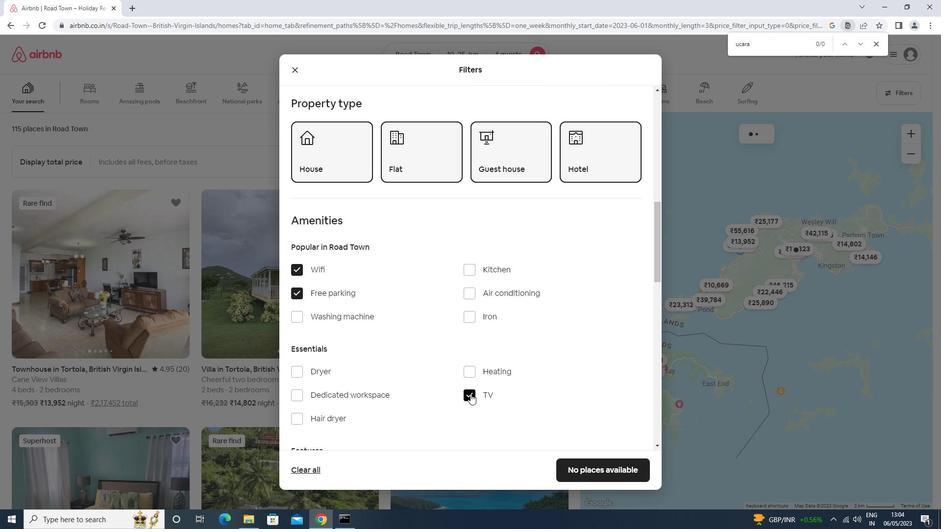 
Action: Mouse scrolled (470, 393) with delta (0, 0)
Screenshot: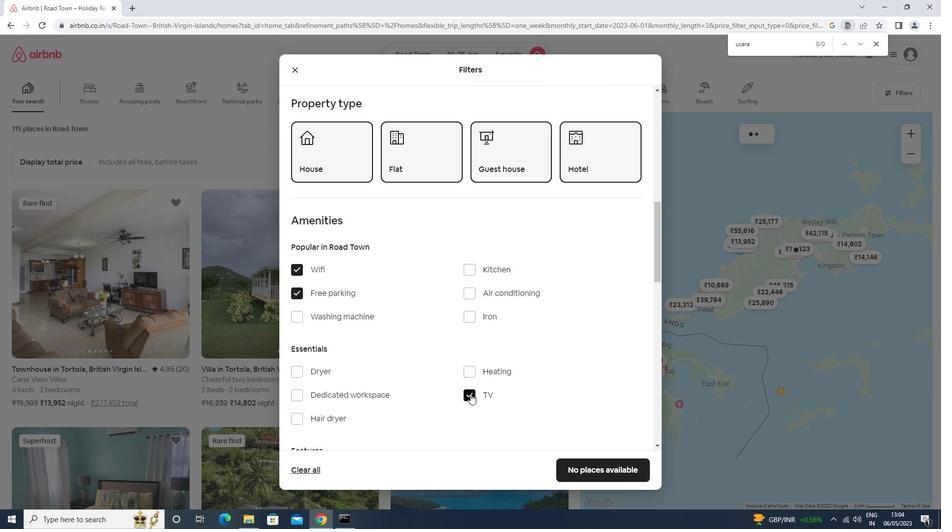 
Action: Mouse scrolled (470, 393) with delta (0, 0)
Screenshot: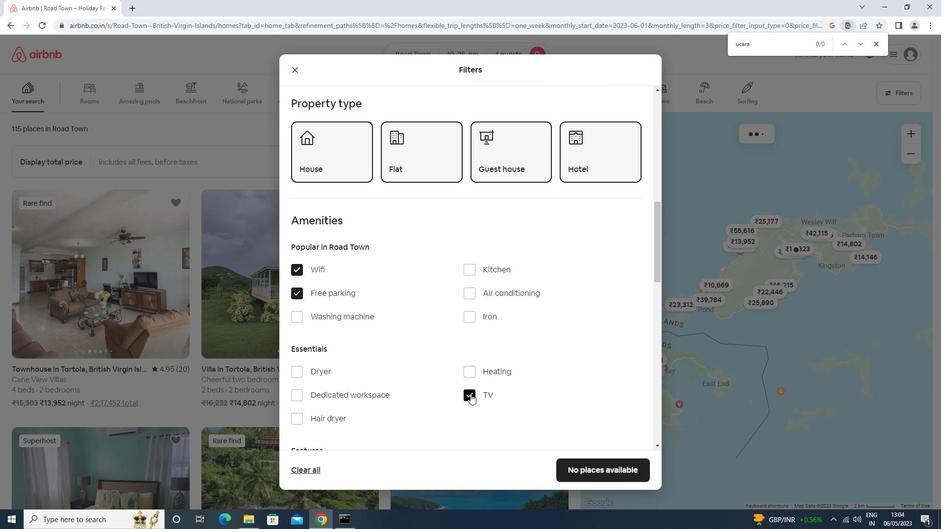 
Action: Mouse scrolled (470, 393) with delta (0, 0)
Screenshot: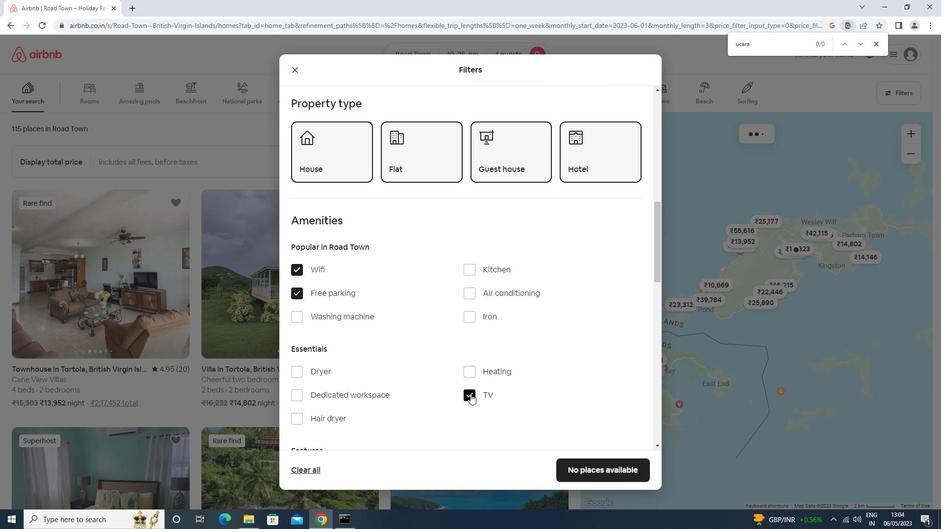 
Action: Mouse moved to (347, 325)
Screenshot: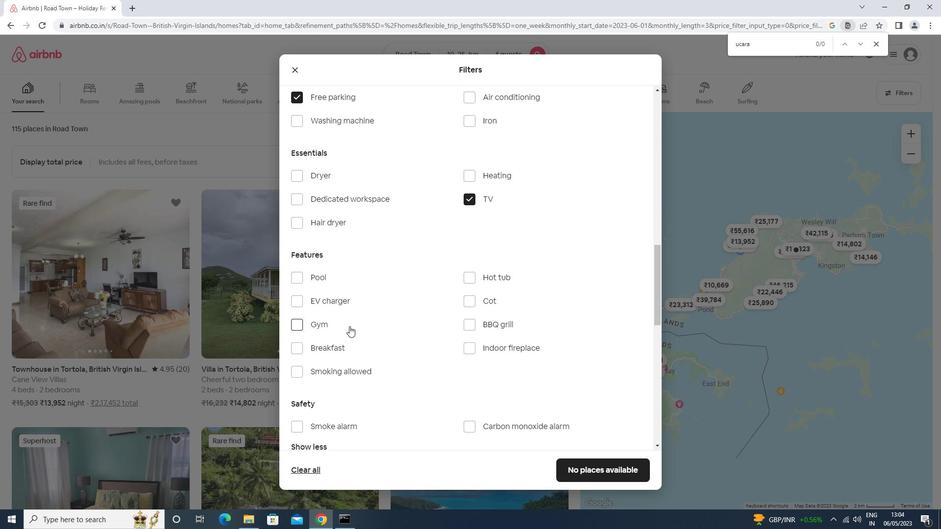 
Action: Mouse pressed left at (347, 325)
Screenshot: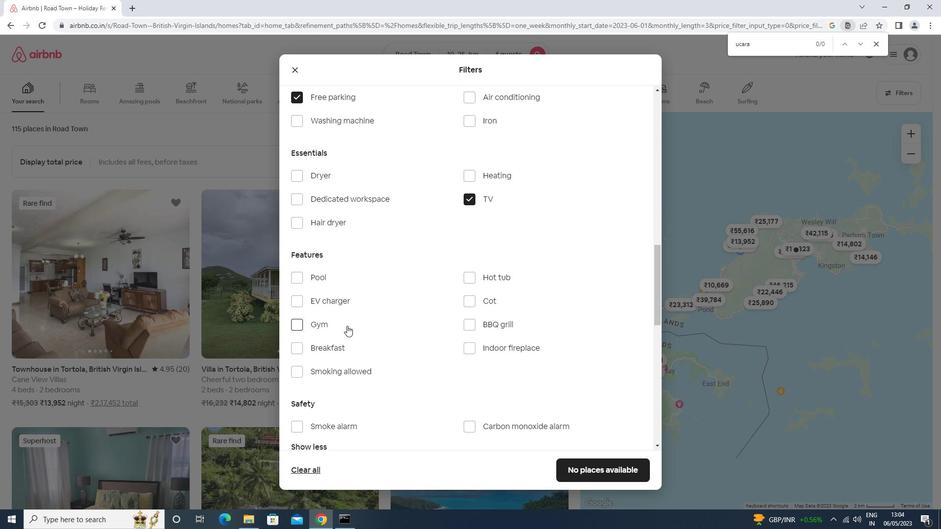 
Action: Mouse moved to (337, 347)
Screenshot: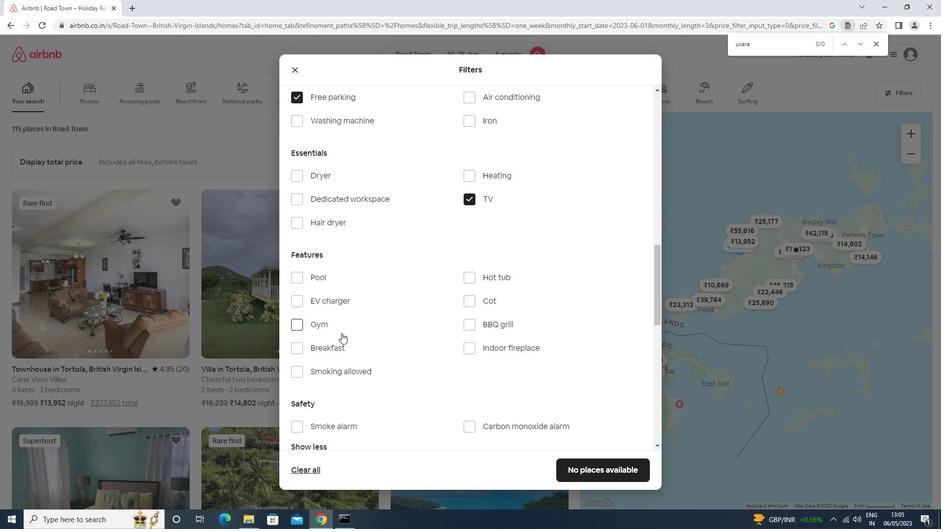 
Action: Mouse pressed left at (337, 347)
Screenshot: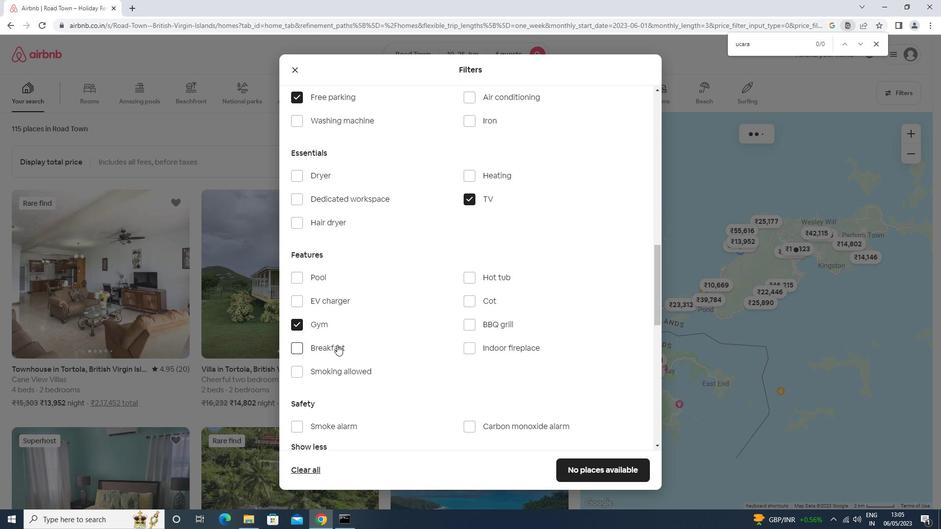 
Action: Mouse moved to (471, 330)
Screenshot: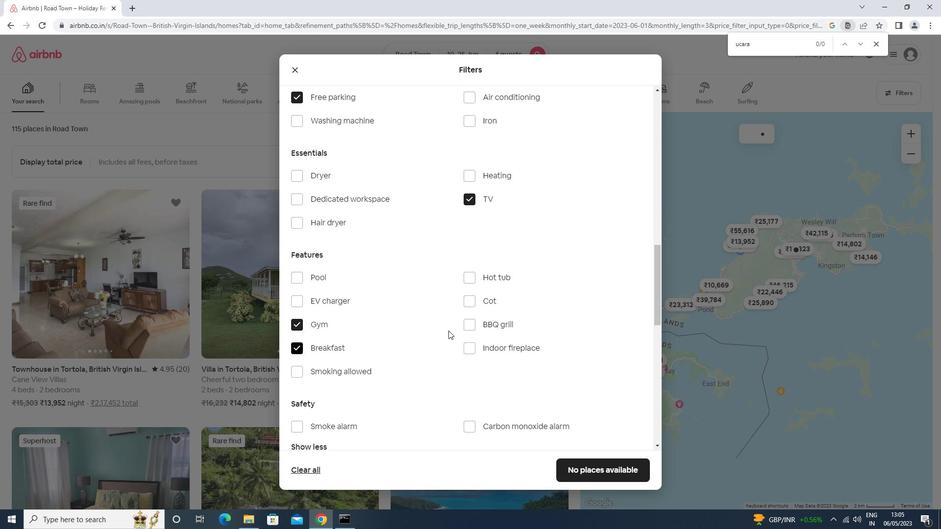 
Action: Mouse scrolled (471, 329) with delta (0, 0)
Screenshot: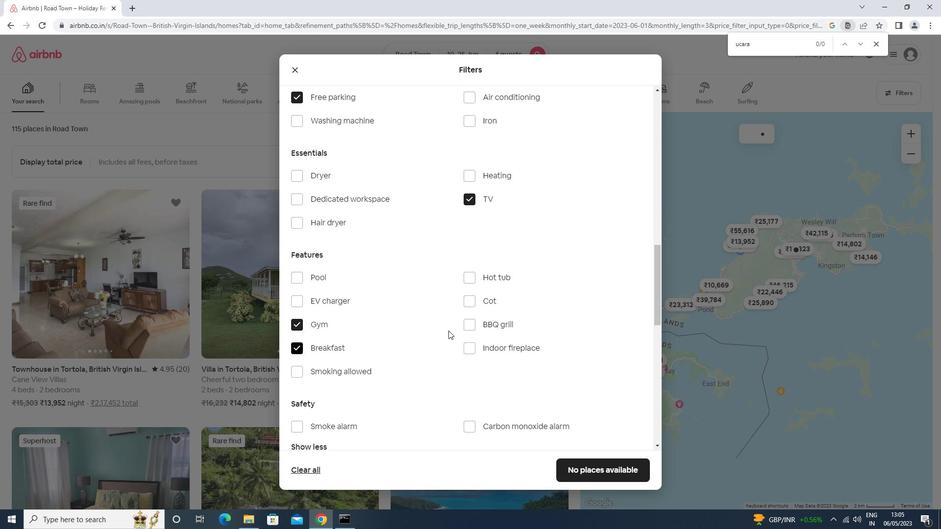 
Action: Mouse moved to (471, 331)
Screenshot: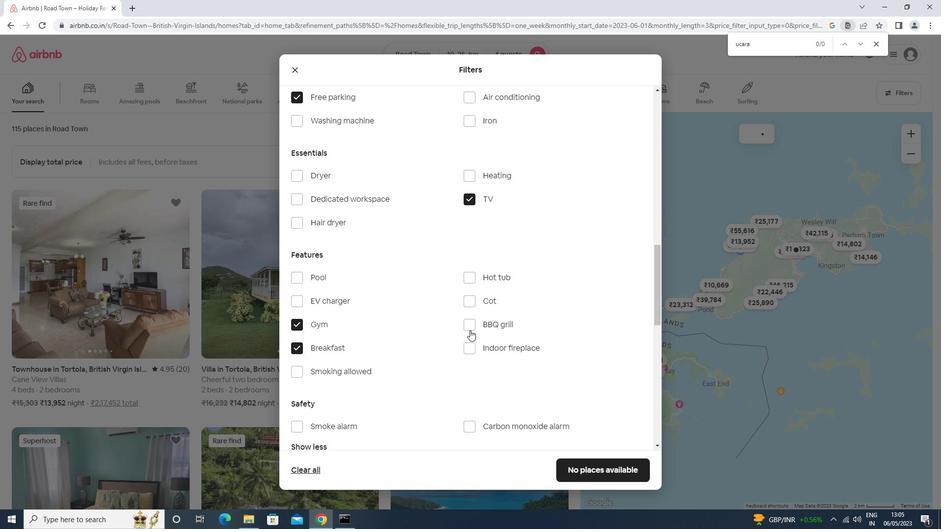 
Action: Mouse scrolled (471, 330) with delta (0, 0)
Screenshot: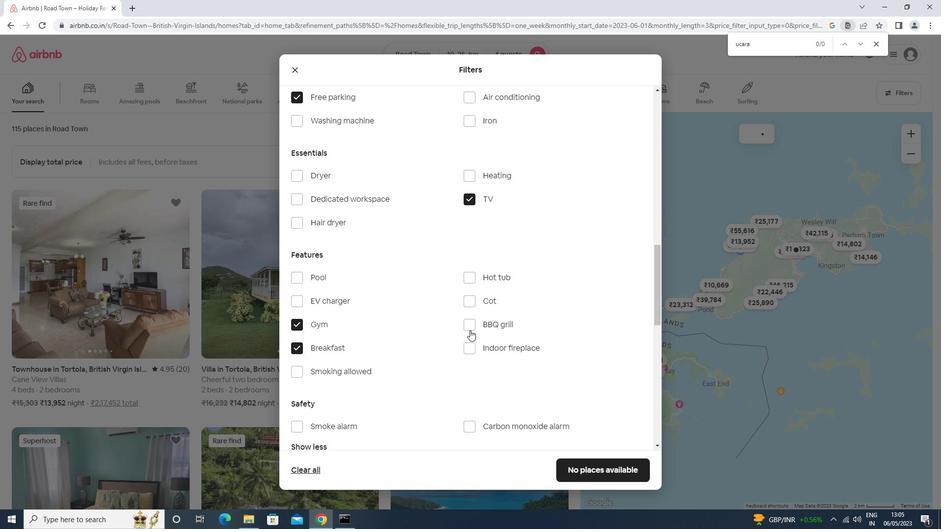 
Action: Mouse moved to (471, 331)
Screenshot: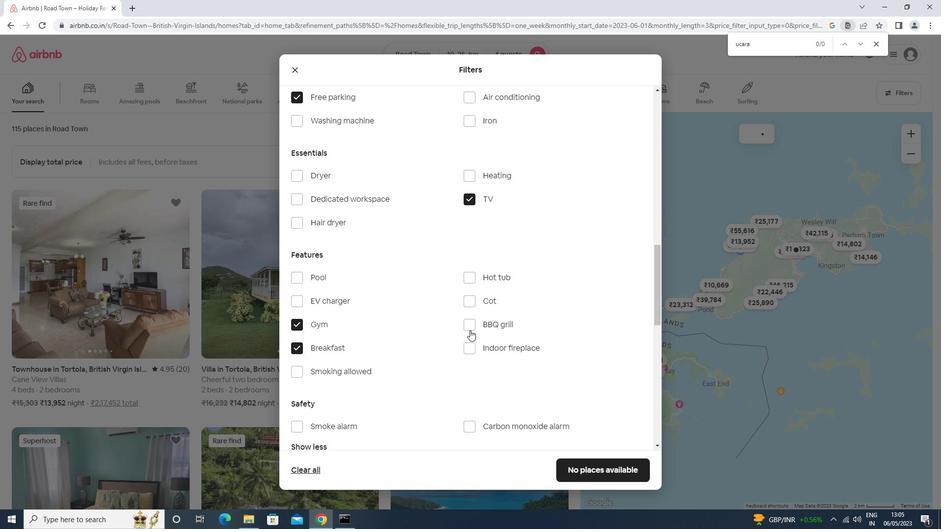 
Action: Mouse scrolled (471, 331) with delta (0, 0)
Screenshot: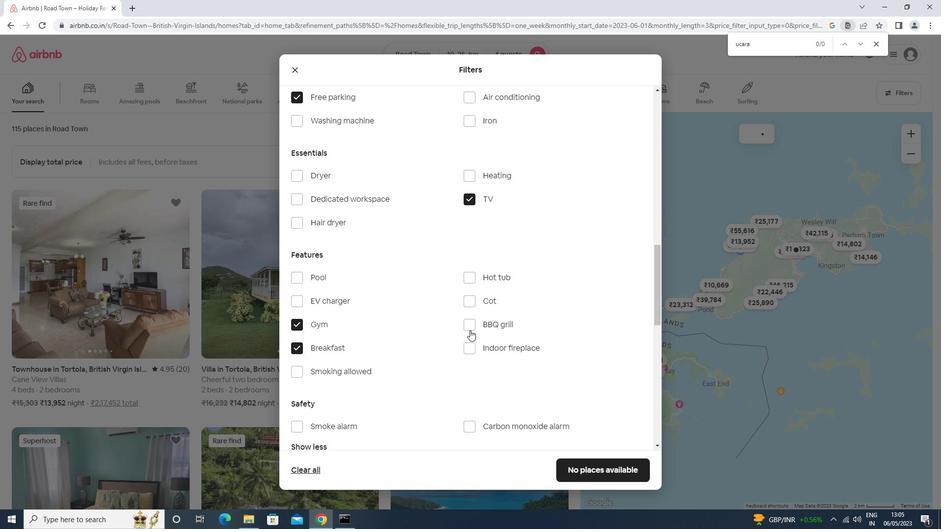 
Action: Mouse scrolled (471, 331) with delta (0, 0)
Screenshot: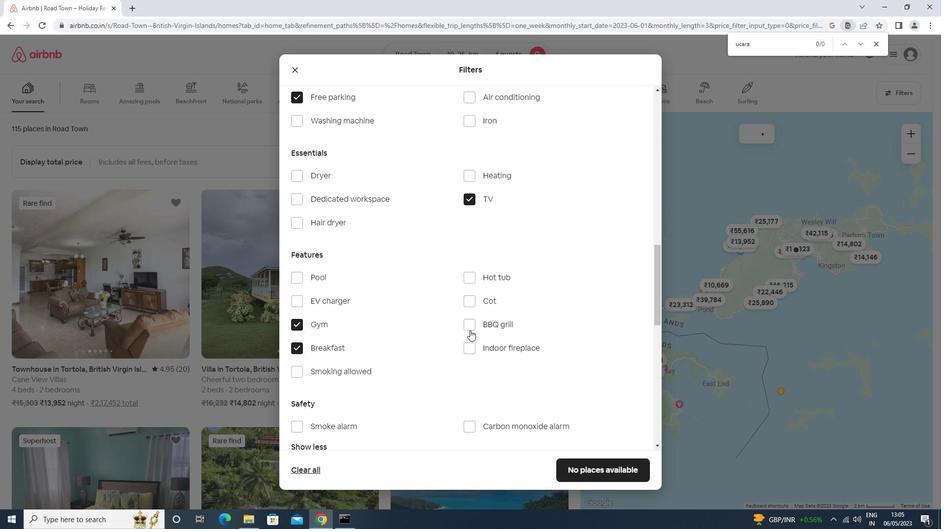 
Action: Mouse moved to (471, 331)
Screenshot: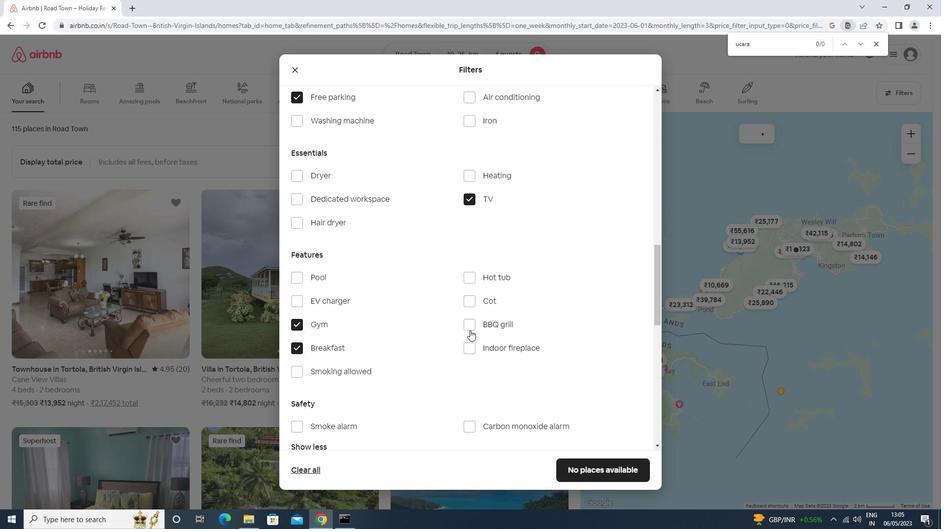 
Action: Mouse scrolled (471, 331) with delta (0, 0)
Screenshot: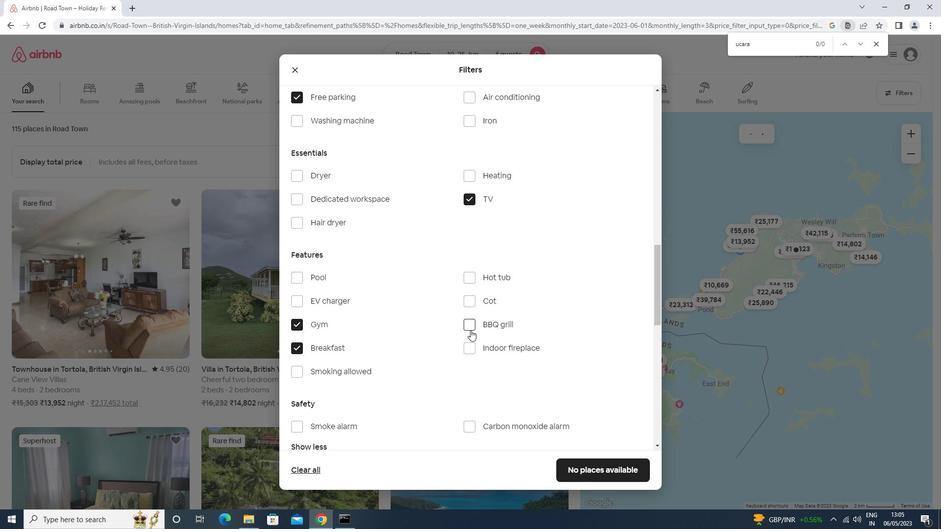 
Action: Mouse moved to (617, 311)
Screenshot: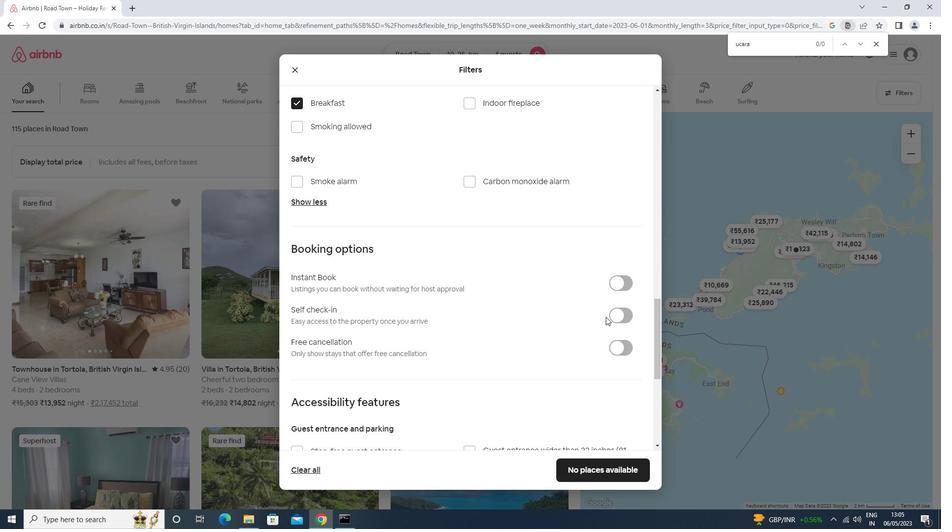 
Action: Mouse pressed left at (617, 311)
Screenshot: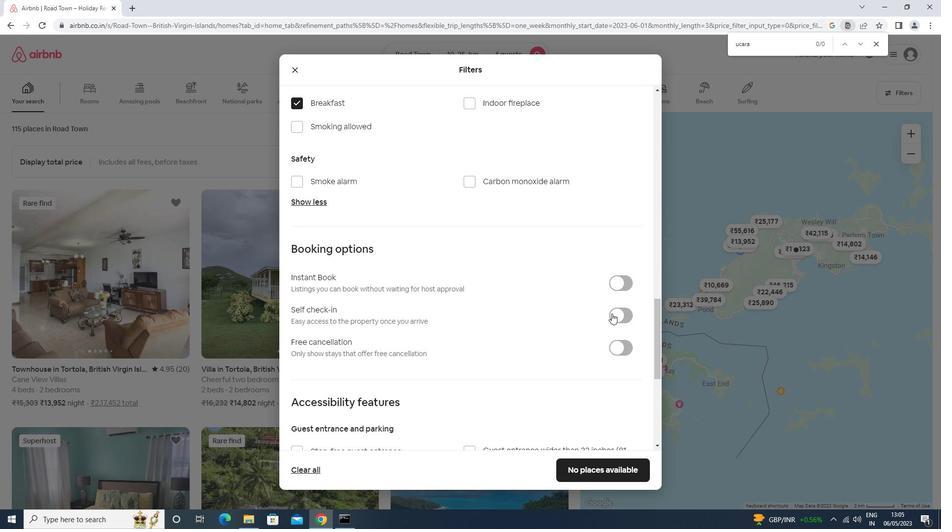 
Action: Mouse moved to (508, 347)
Screenshot: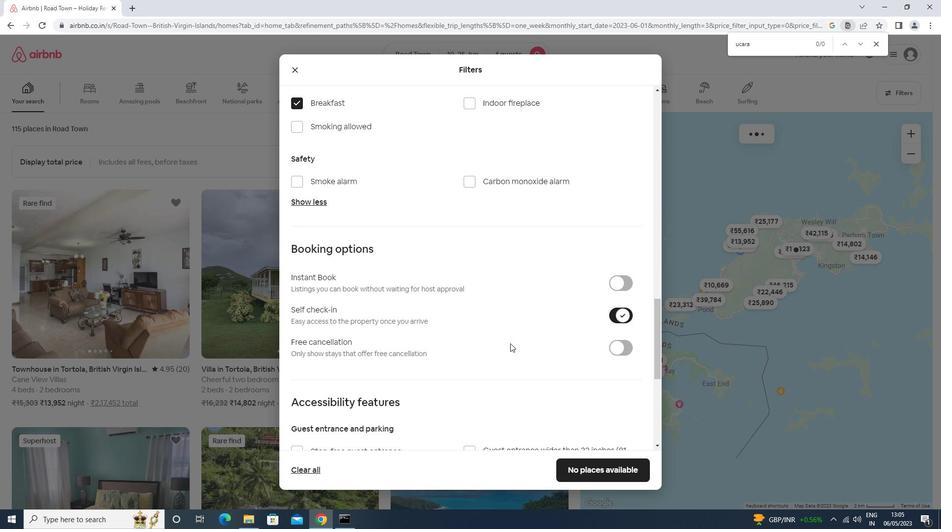 
Action: Mouse scrolled (508, 347) with delta (0, 0)
Screenshot: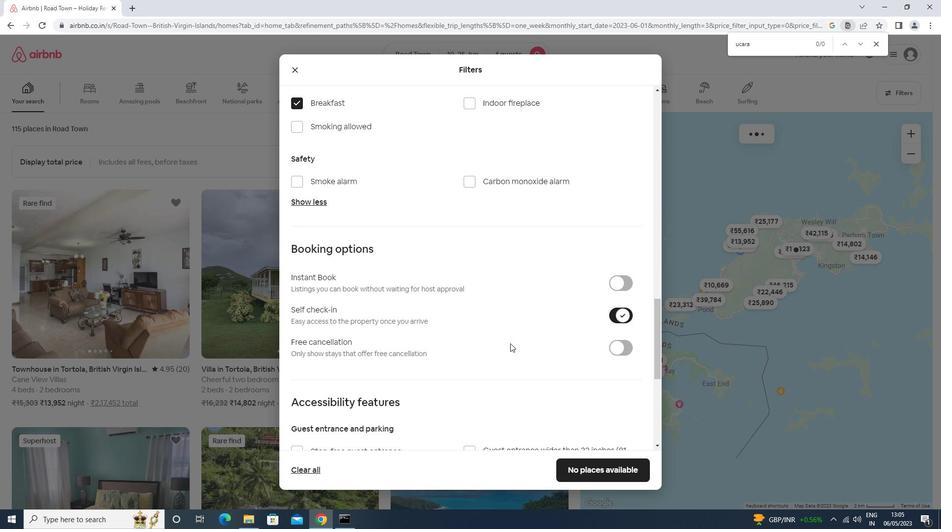 
Action: Mouse moved to (506, 350)
Screenshot: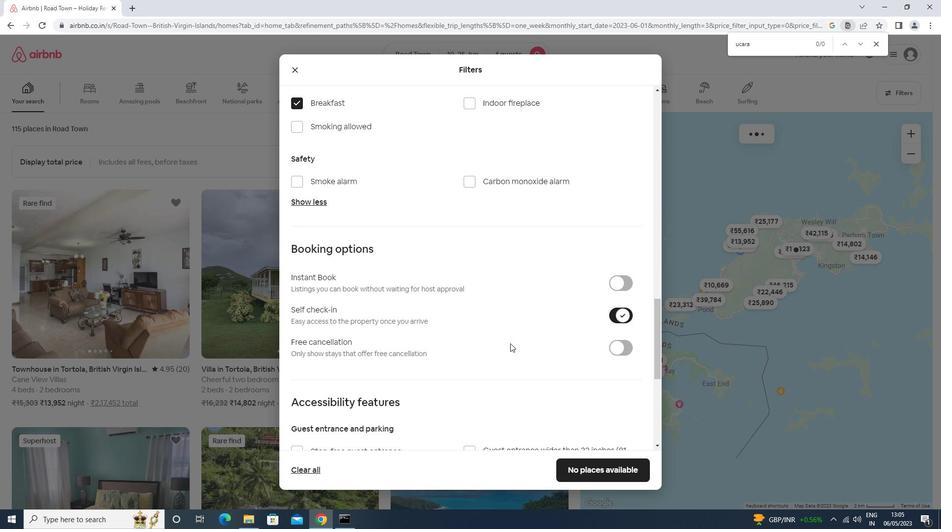
Action: Mouse scrolled (506, 350) with delta (0, 0)
Screenshot: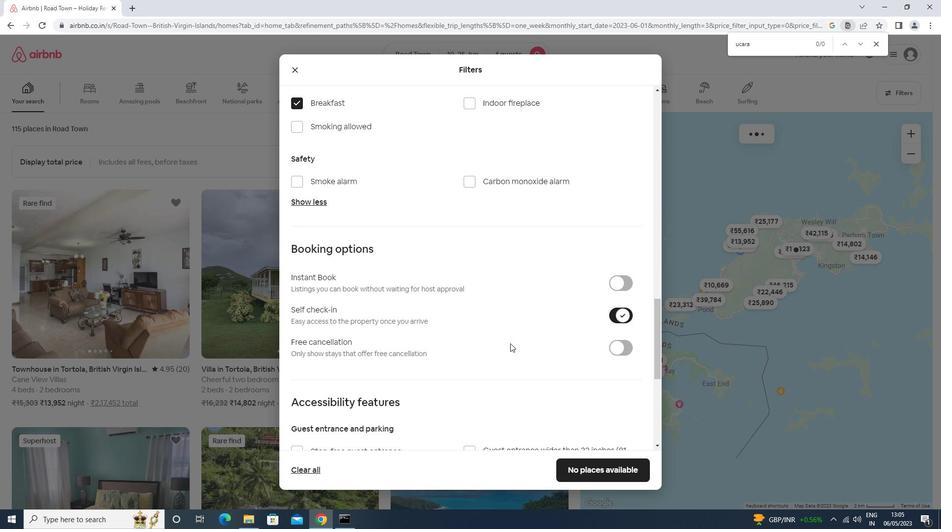 
Action: Mouse moved to (506, 351)
Screenshot: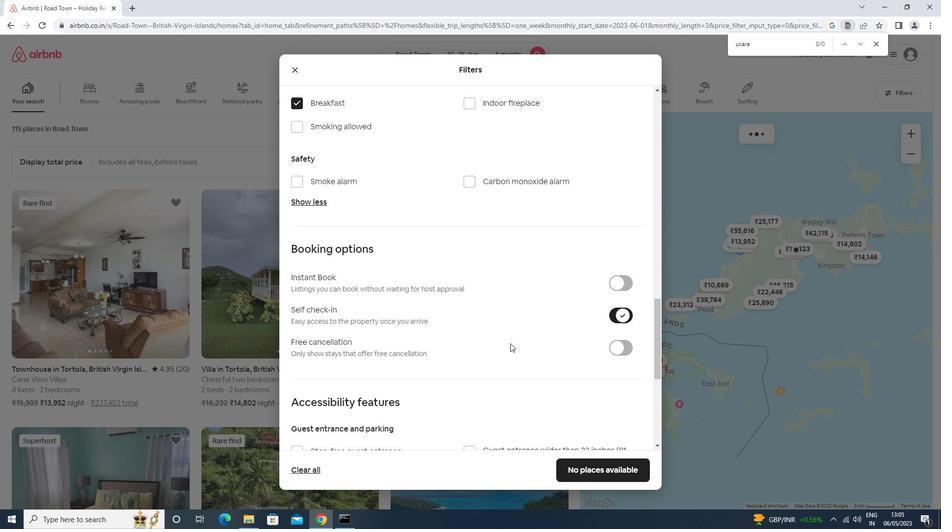 
Action: Mouse scrolled (506, 350) with delta (0, 0)
Screenshot: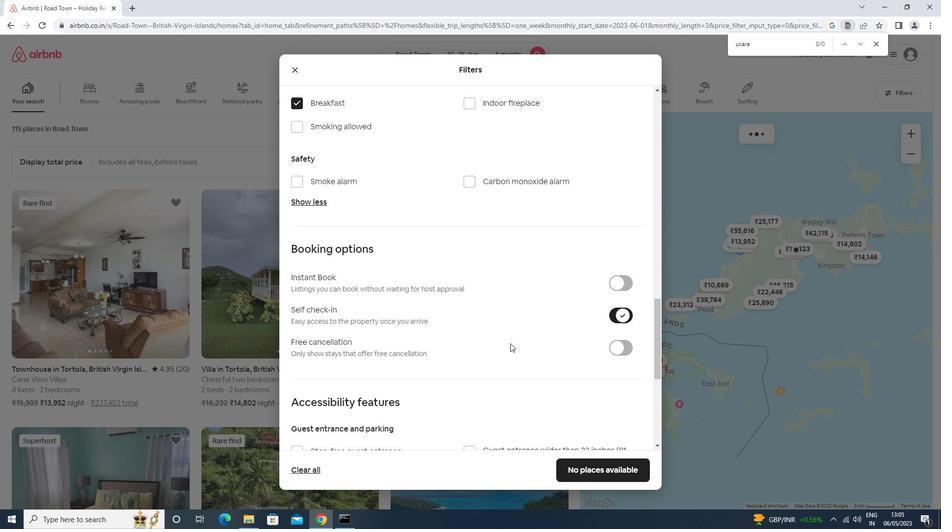 
Action: Mouse scrolled (506, 351) with delta (0, 0)
Screenshot: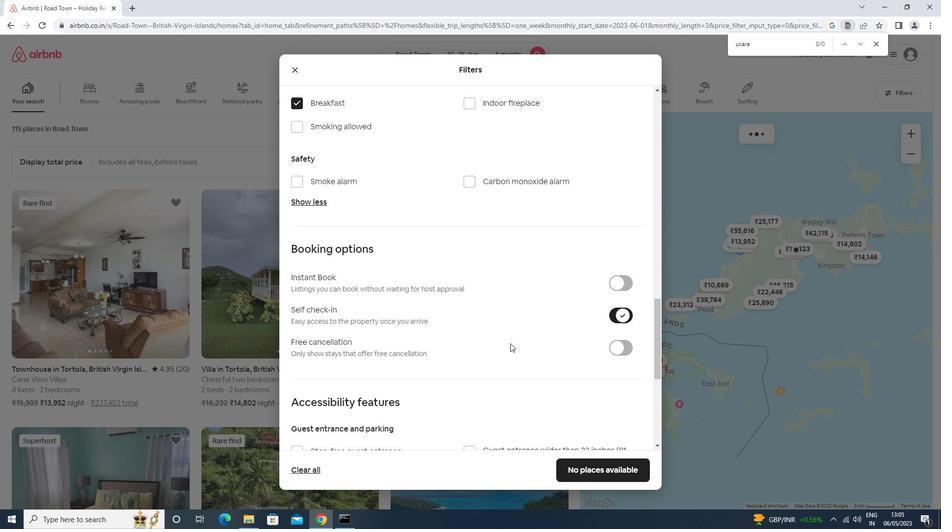 
Action: Mouse scrolled (506, 350) with delta (0, 0)
Screenshot: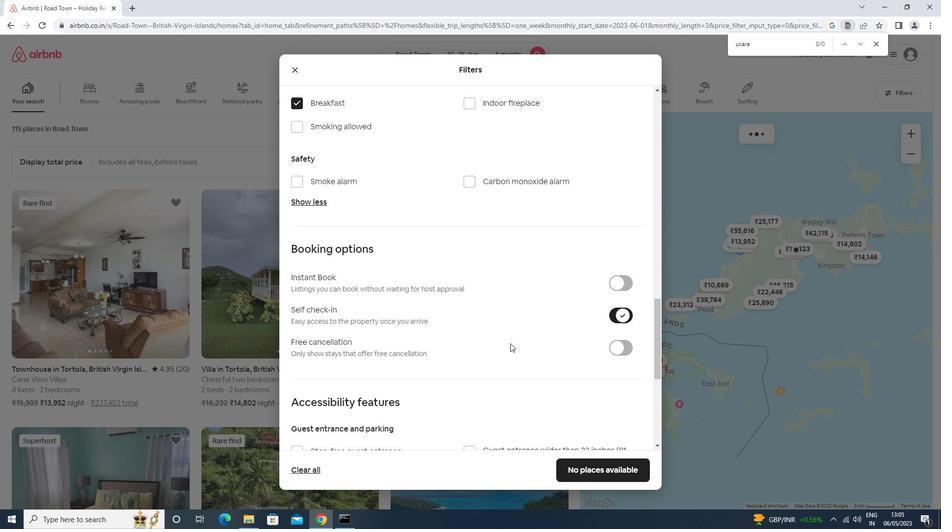 
Action: Mouse moved to (504, 355)
Screenshot: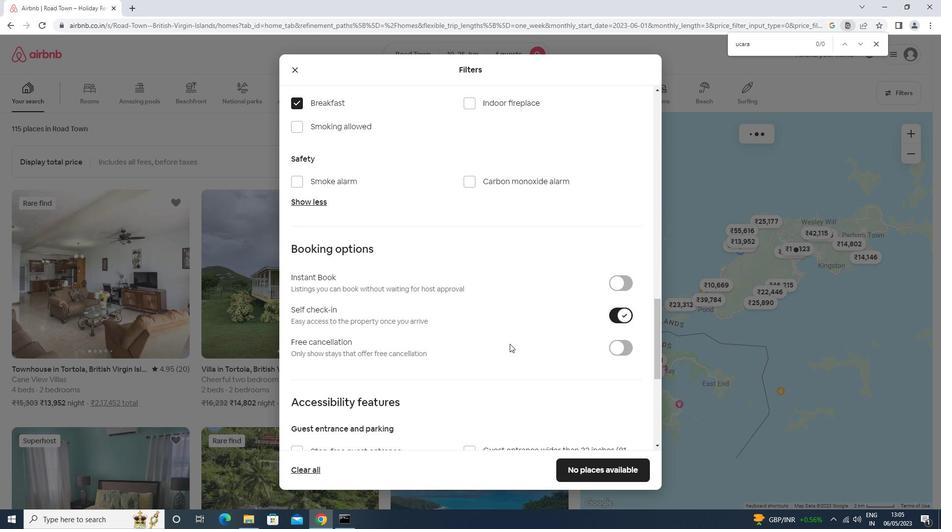 
Action: Mouse scrolled (504, 354) with delta (0, 0)
Screenshot: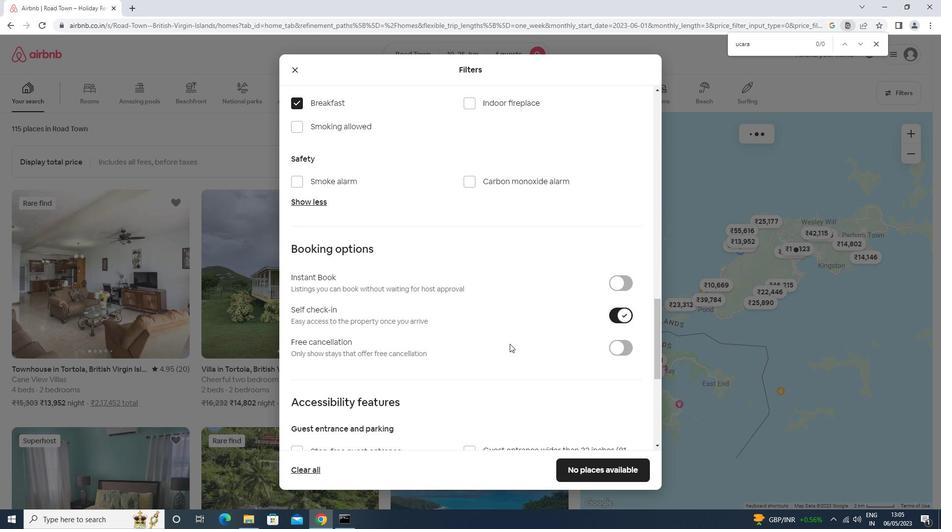 
Action: Mouse moved to (439, 387)
Screenshot: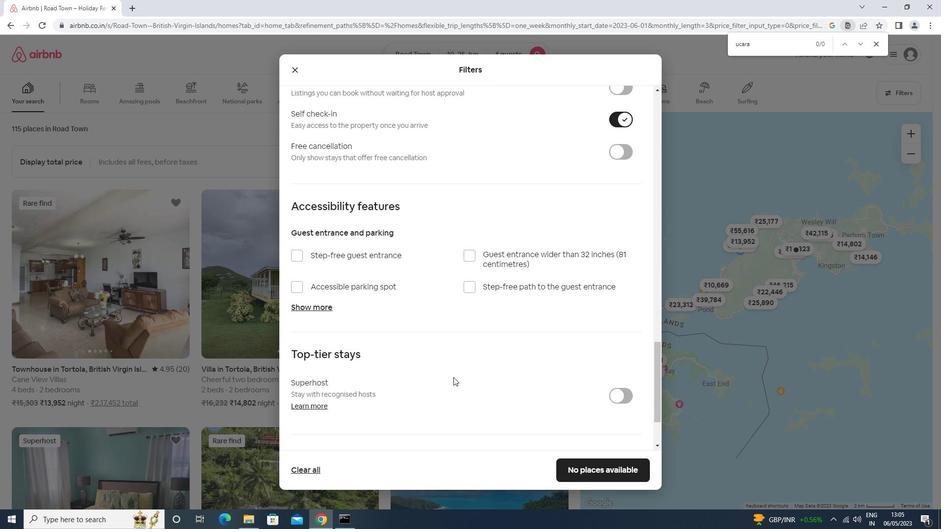 
Action: Mouse scrolled (439, 386) with delta (0, 0)
Screenshot: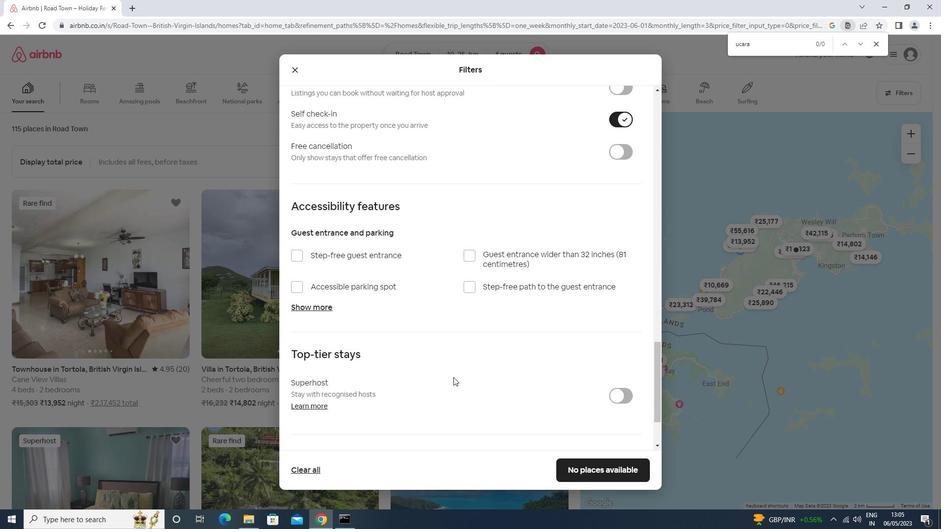 
Action: Mouse moved to (439, 387)
Screenshot: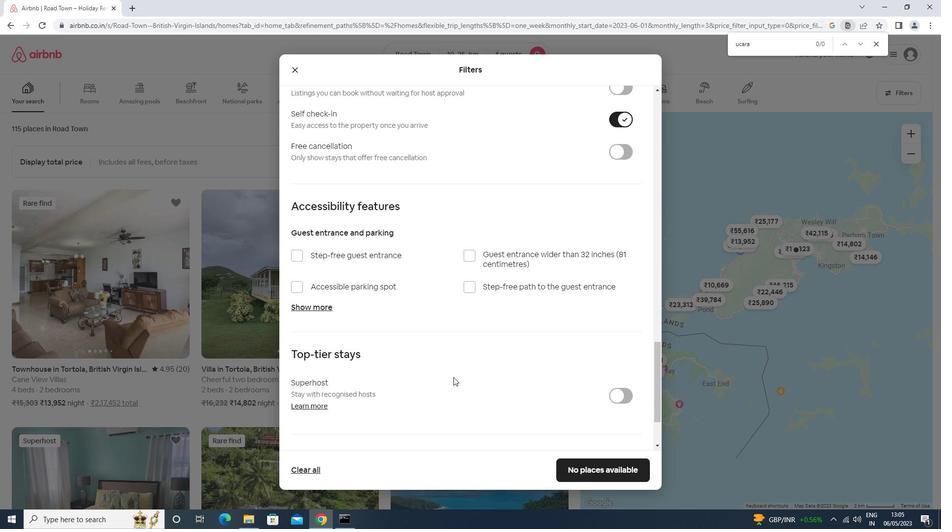 
Action: Mouse scrolled (439, 387) with delta (0, 0)
Screenshot: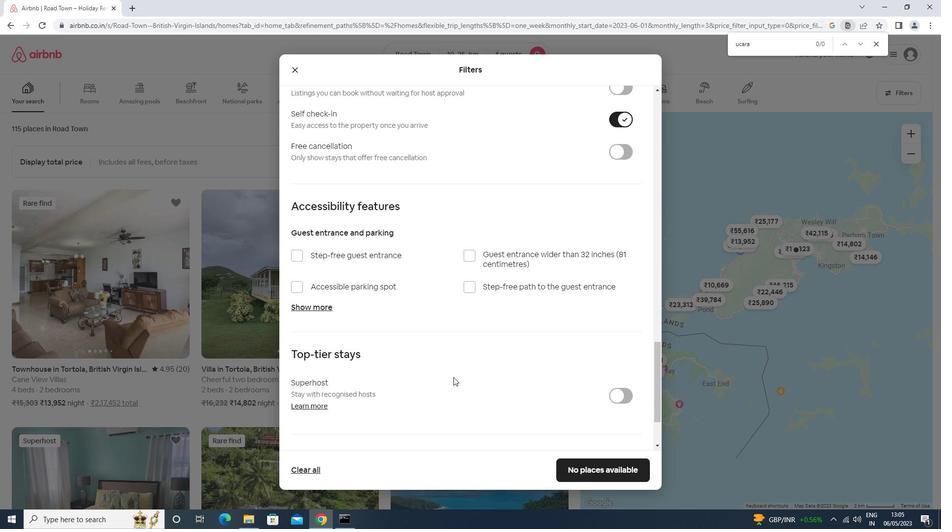 
Action: Mouse scrolled (439, 387) with delta (0, 0)
Screenshot: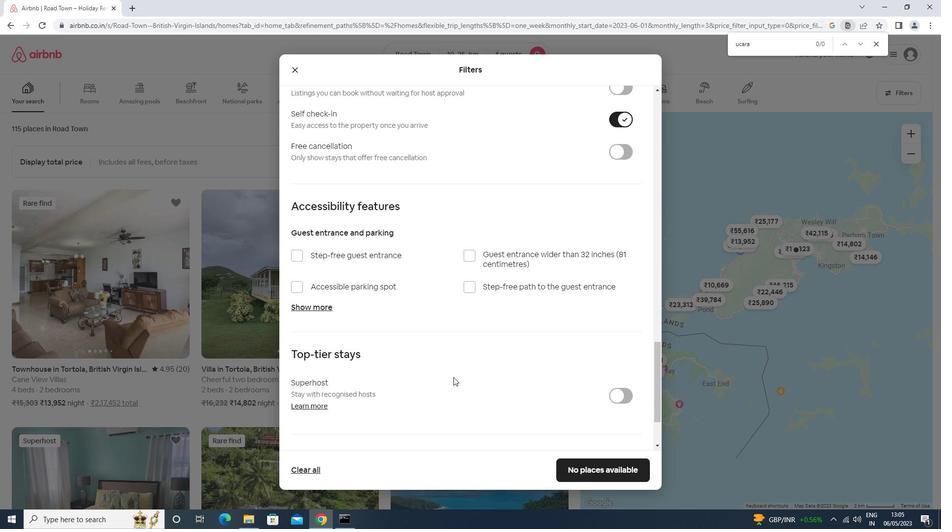 
Action: Mouse moved to (438, 388)
Screenshot: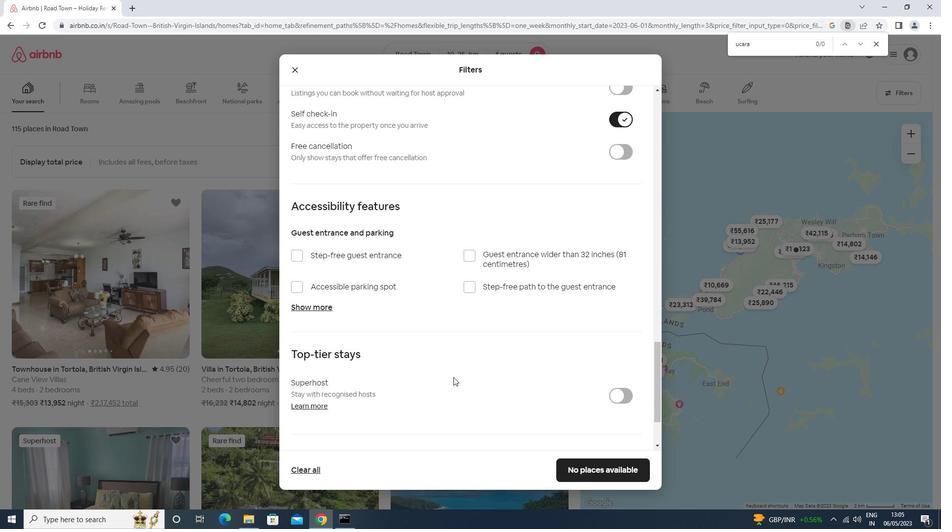 
Action: Mouse scrolled (438, 387) with delta (0, 0)
Screenshot: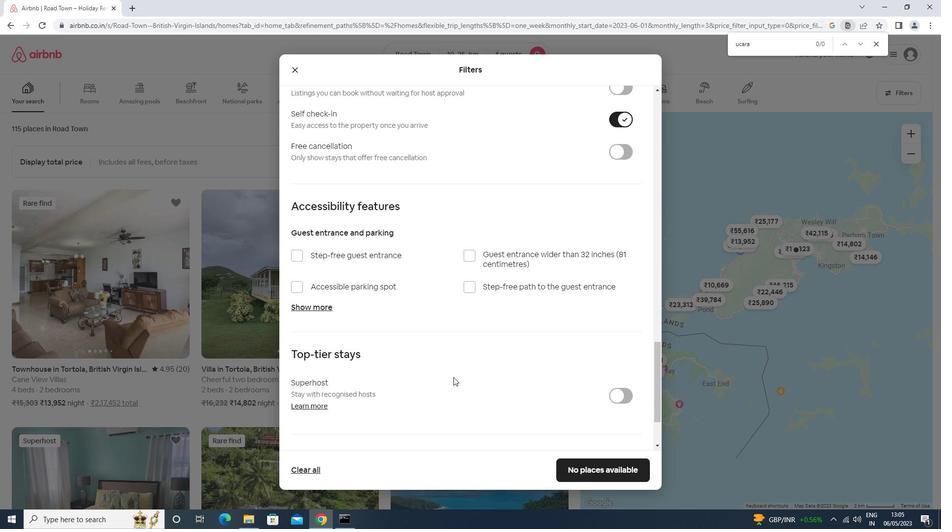 
Action: Mouse moved to (438, 388)
Screenshot: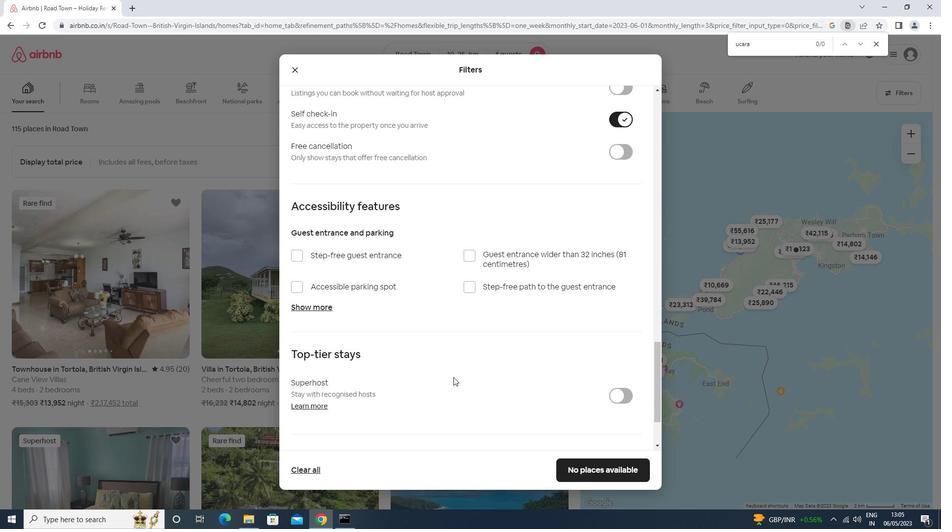 
Action: Mouse scrolled (438, 387) with delta (0, 0)
Screenshot: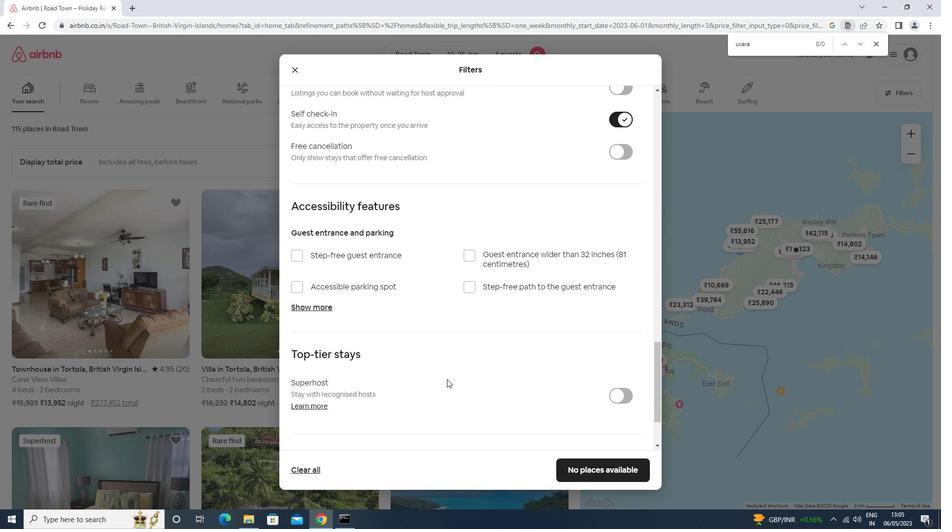 
Action: Mouse moved to (324, 404)
Screenshot: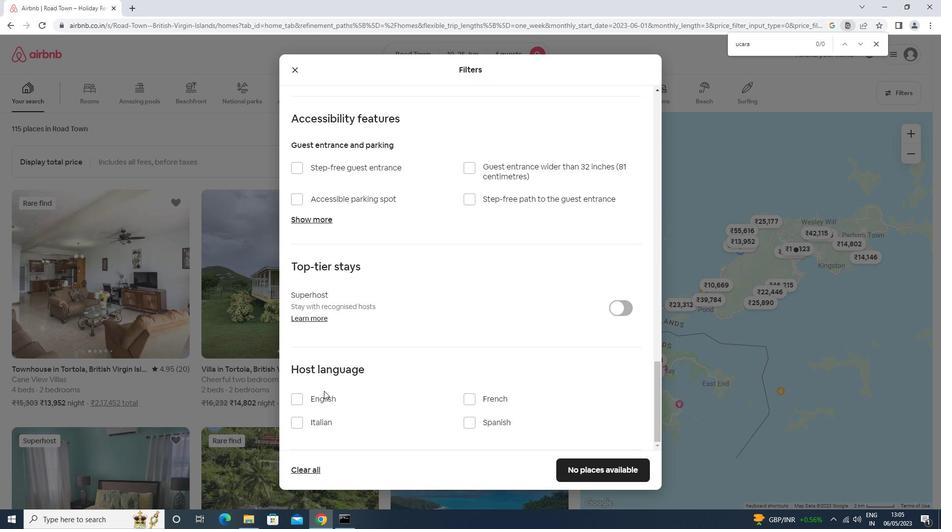 
Action: Mouse pressed left at (324, 404)
Screenshot: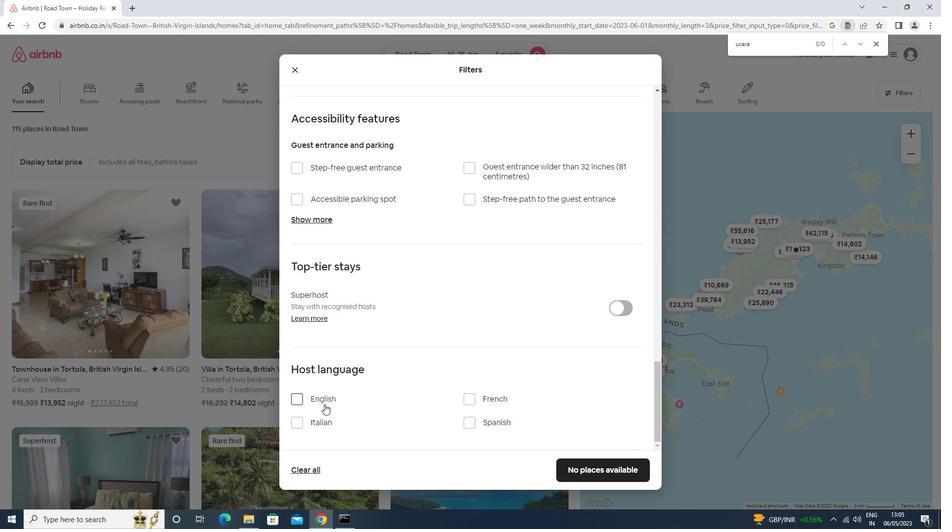 
Action: Mouse moved to (589, 465)
Screenshot: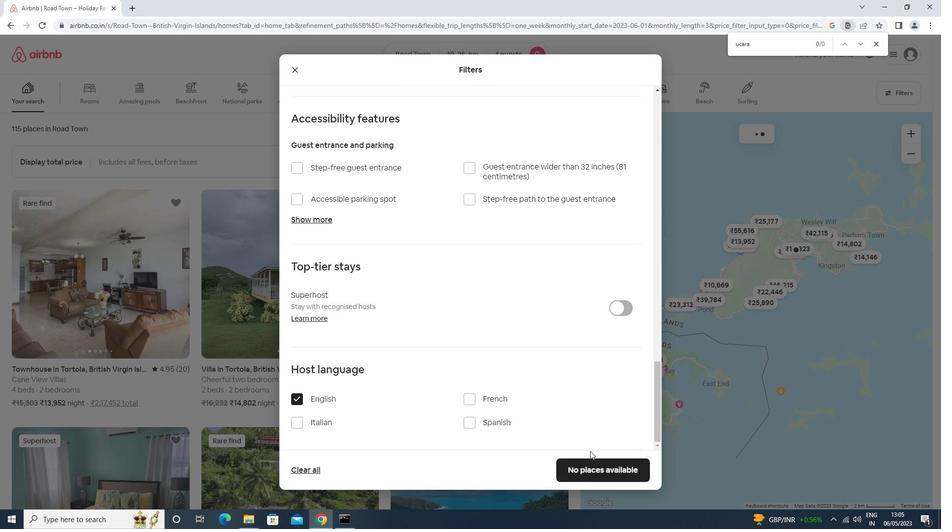 
Action: Mouse pressed left at (589, 465)
Screenshot: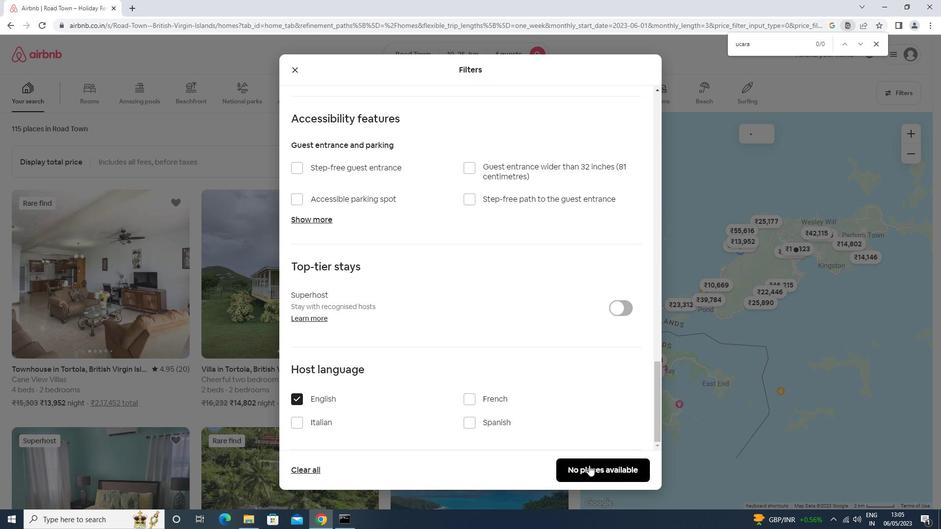 
